 Task: Search one way flight ticket for 3 adults in first from Lexington: Blue Grass Airport to Riverton: Central Wyoming Regional Airport (was Riverton Regional) on 5-4-2023. Choice of flights is Spirit. Number of bags: 1 carry on bag. Price is upto 100000. Outbound departure time preference is 7:15.
Action: Mouse moved to (299, 295)
Screenshot: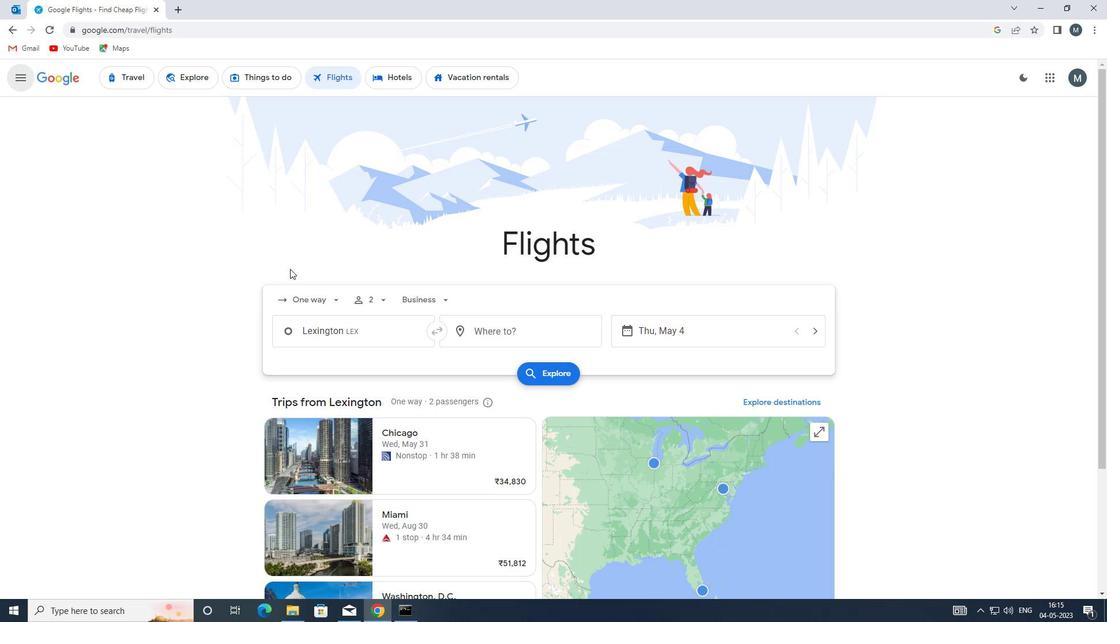 
Action: Mouse pressed left at (299, 295)
Screenshot: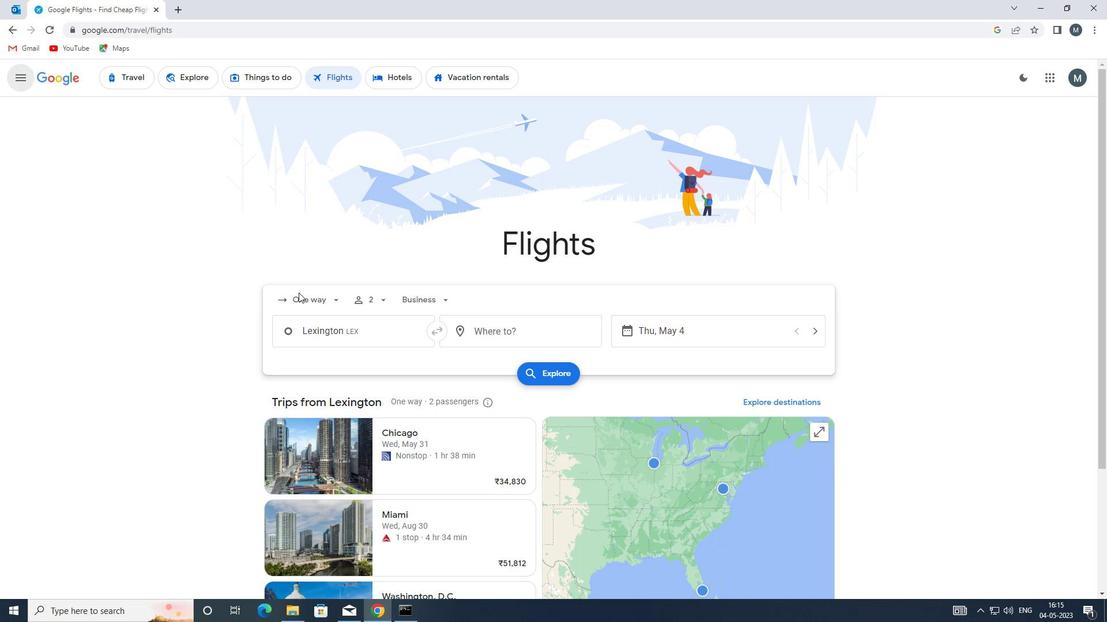 
Action: Mouse moved to (328, 300)
Screenshot: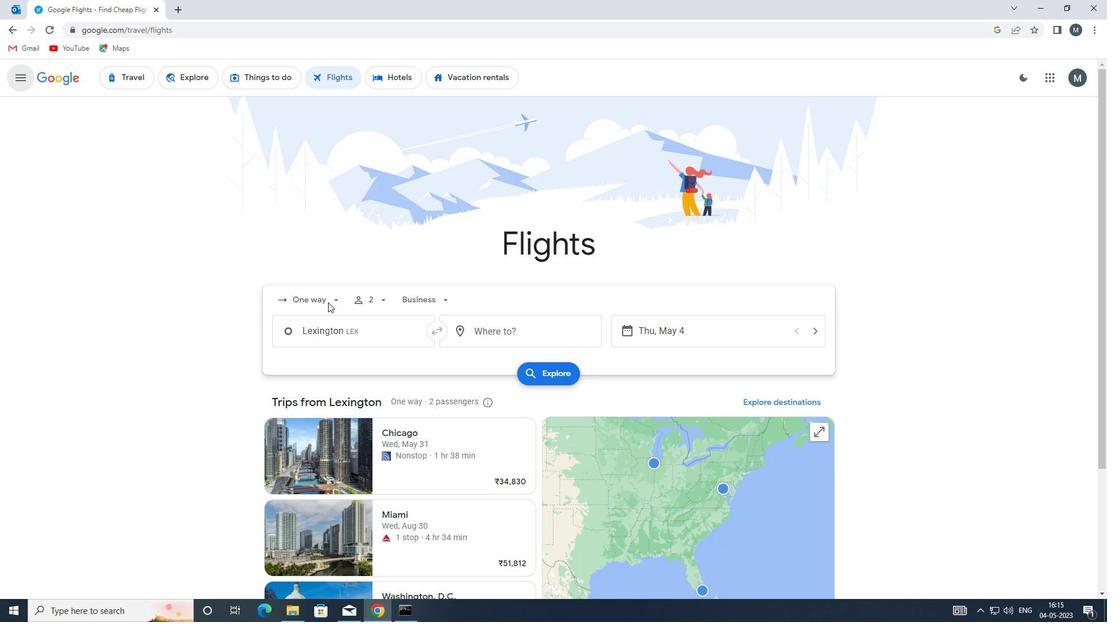 
Action: Mouse pressed left at (328, 300)
Screenshot: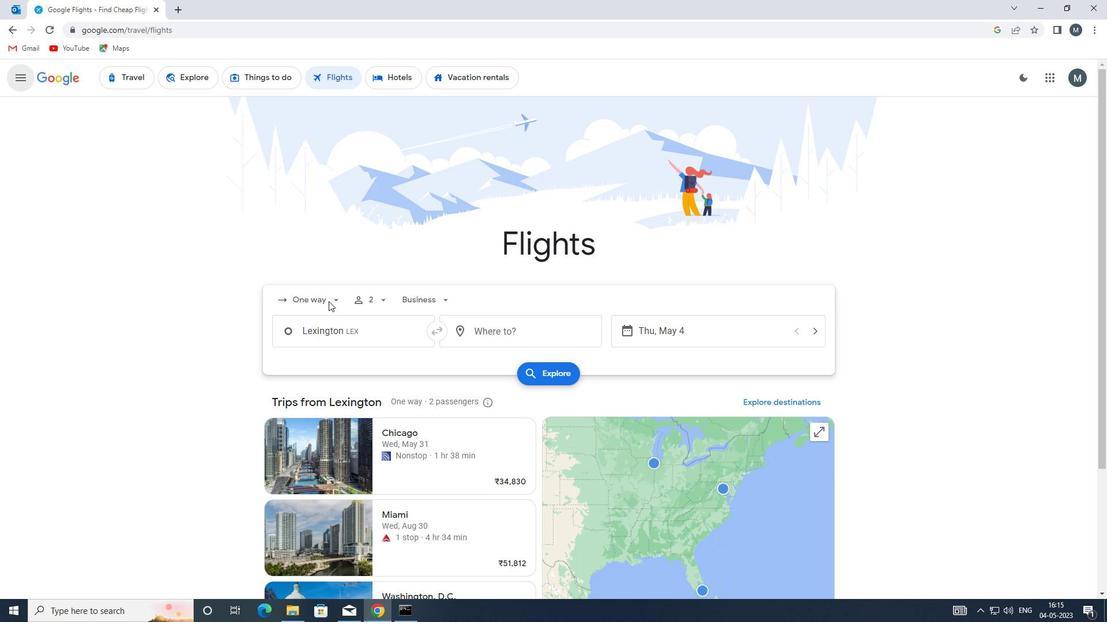 
Action: Mouse pressed left at (328, 300)
Screenshot: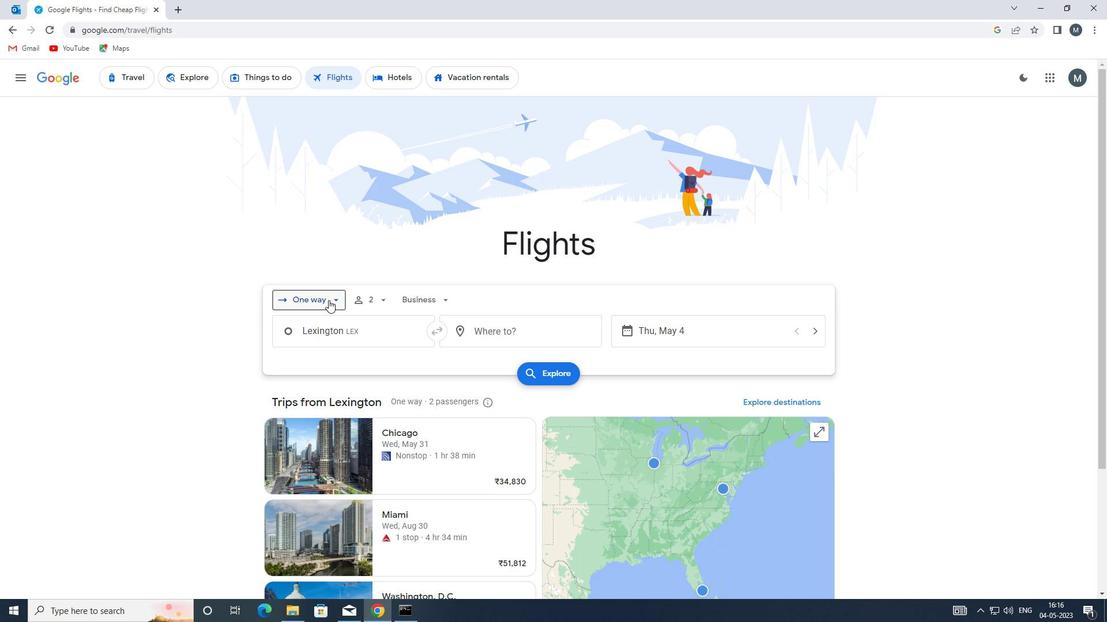 
Action: Mouse moved to (339, 358)
Screenshot: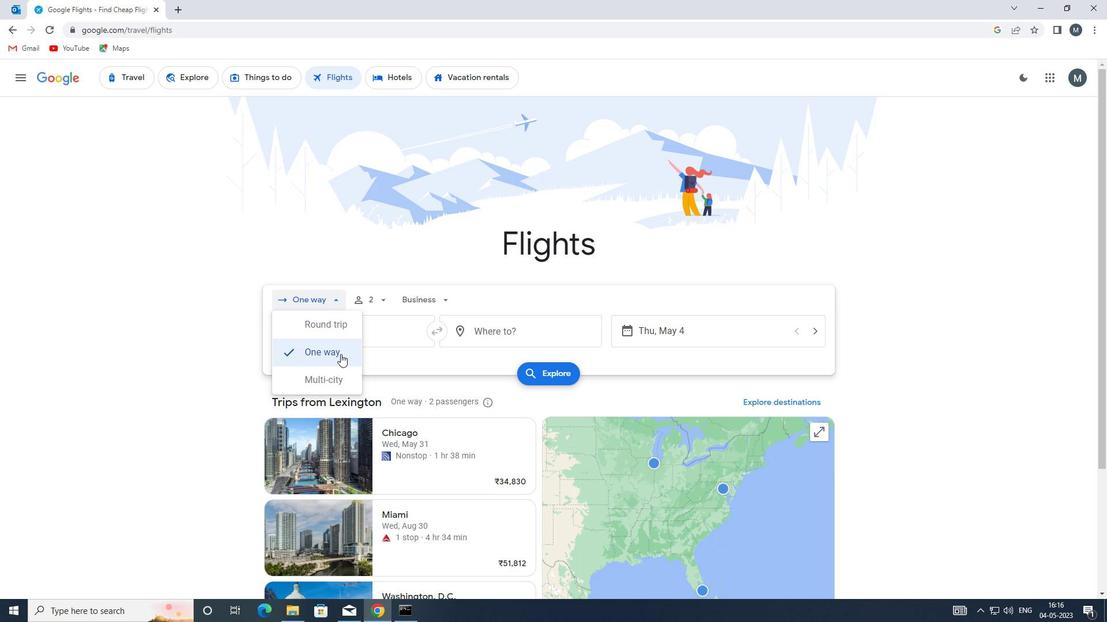 
Action: Mouse pressed left at (339, 358)
Screenshot: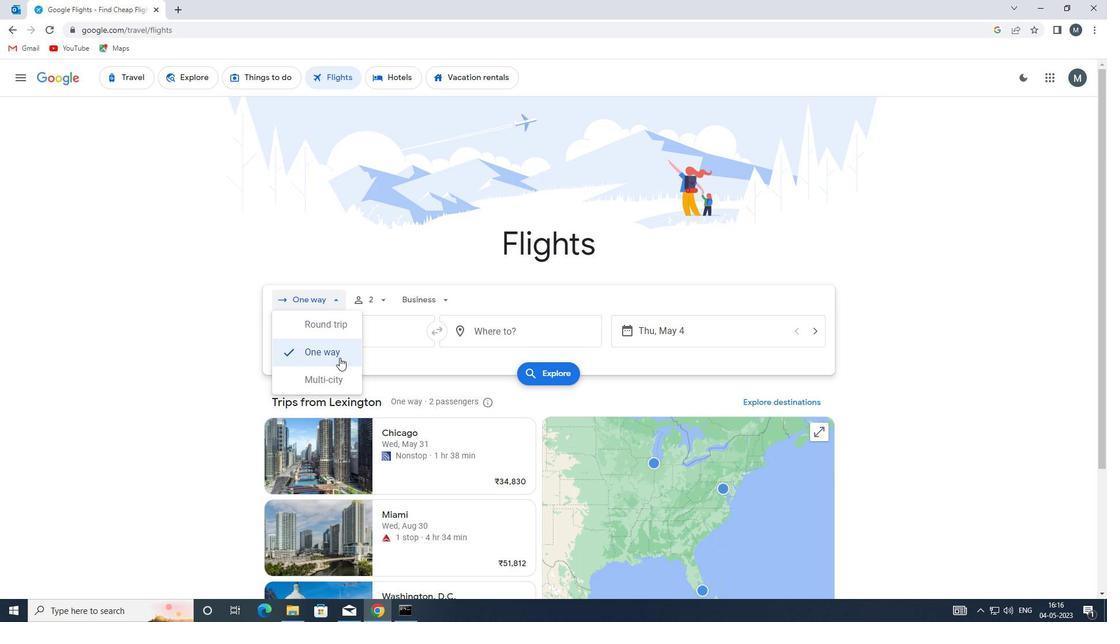 
Action: Mouse moved to (370, 300)
Screenshot: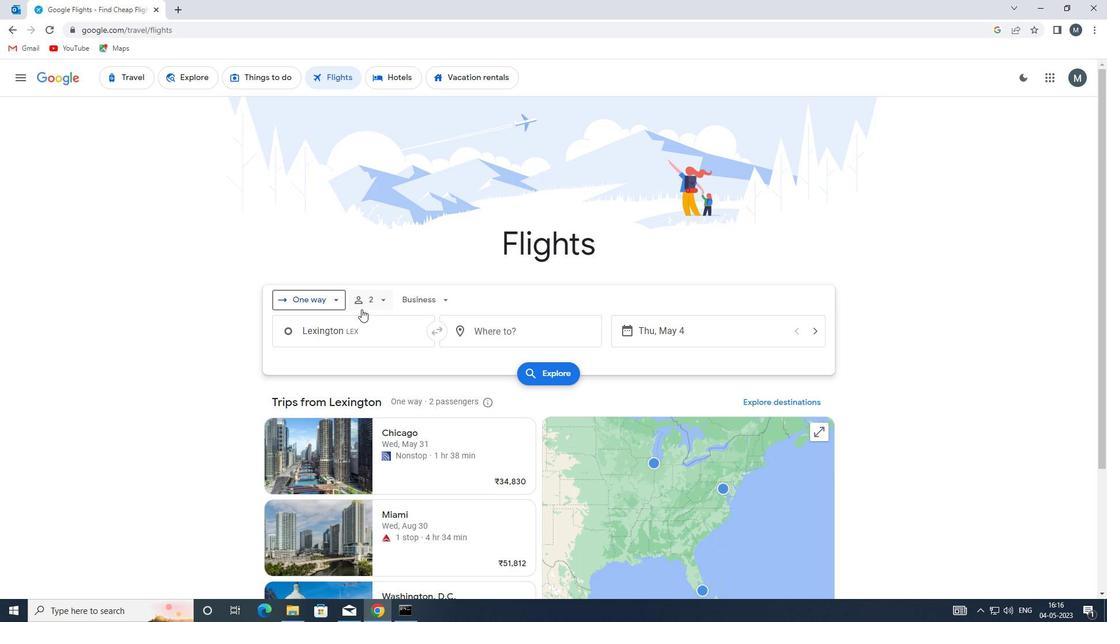 
Action: Mouse pressed left at (370, 300)
Screenshot: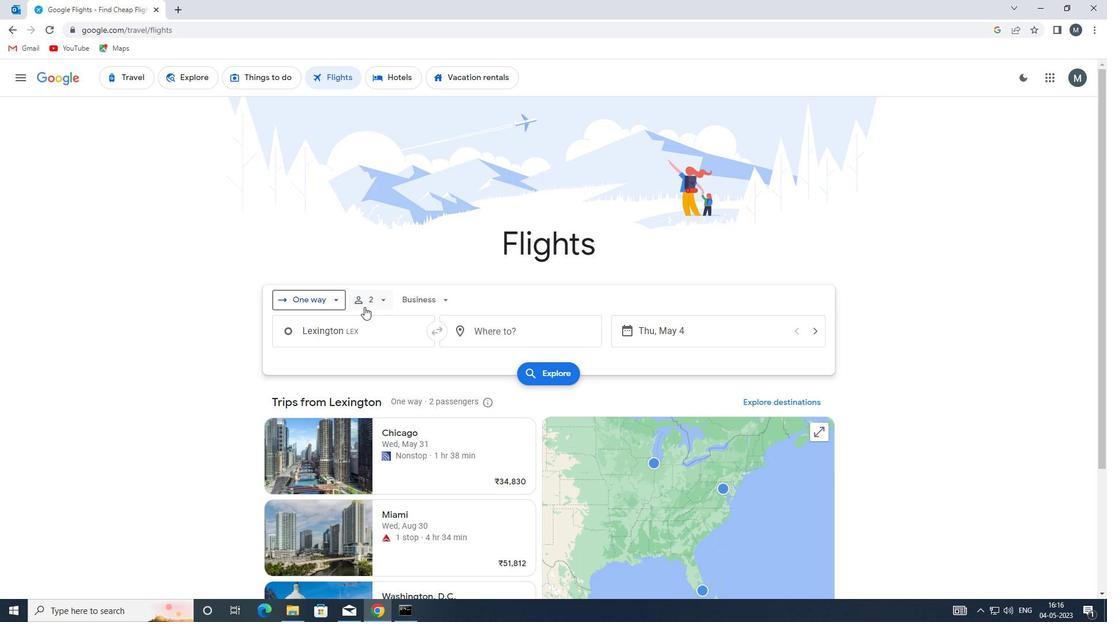 
Action: Mouse moved to (478, 325)
Screenshot: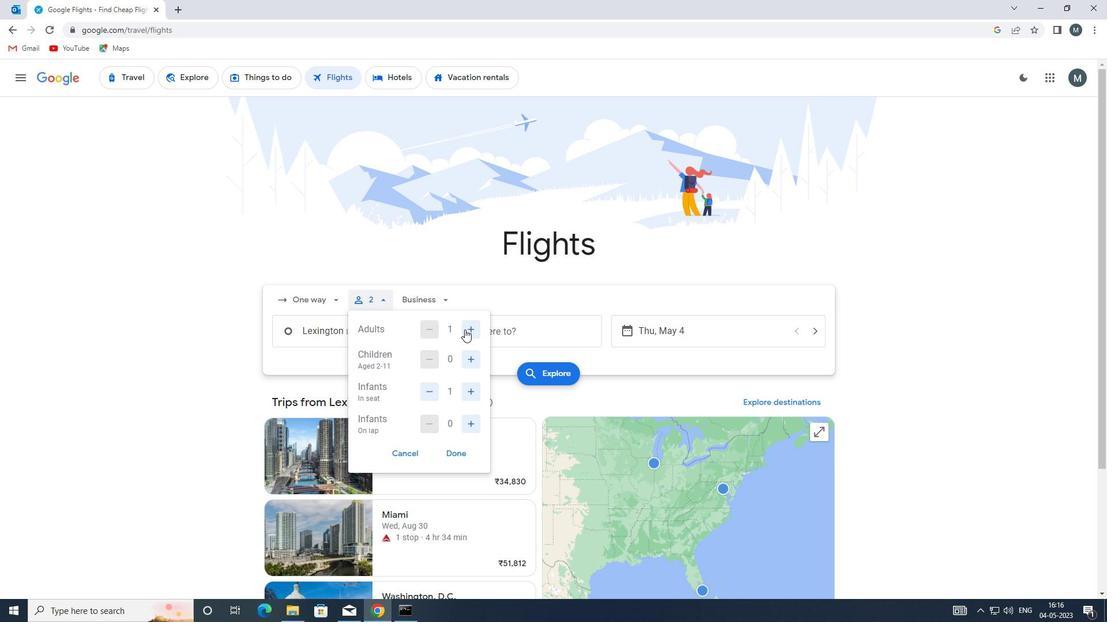 
Action: Mouse pressed left at (478, 325)
Screenshot: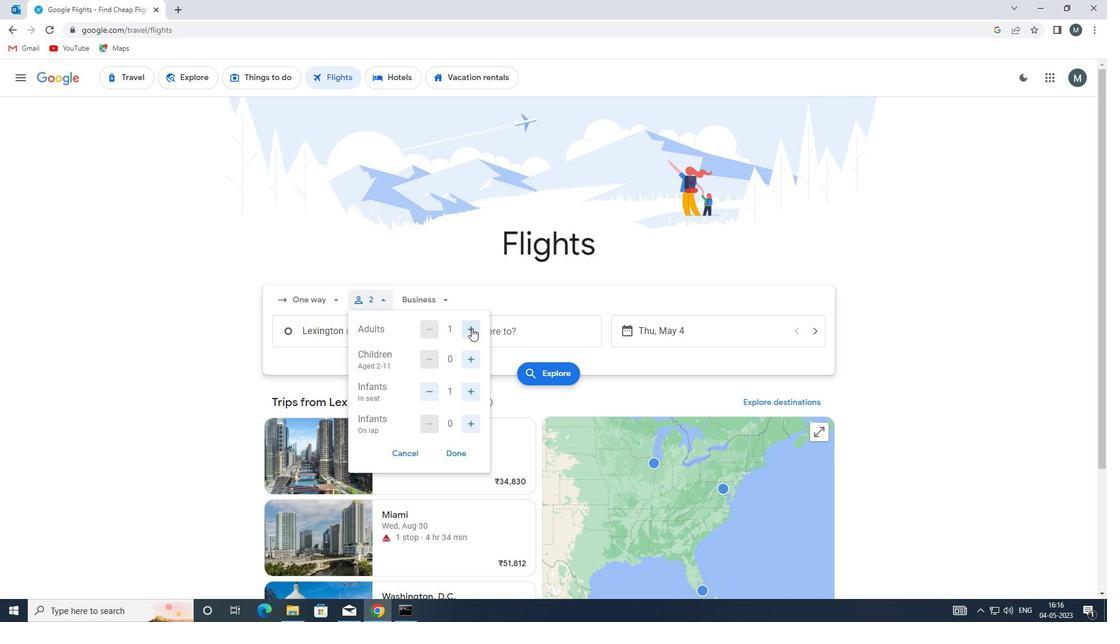 
Action: Mouse moved to (474, 327)
Screenshot: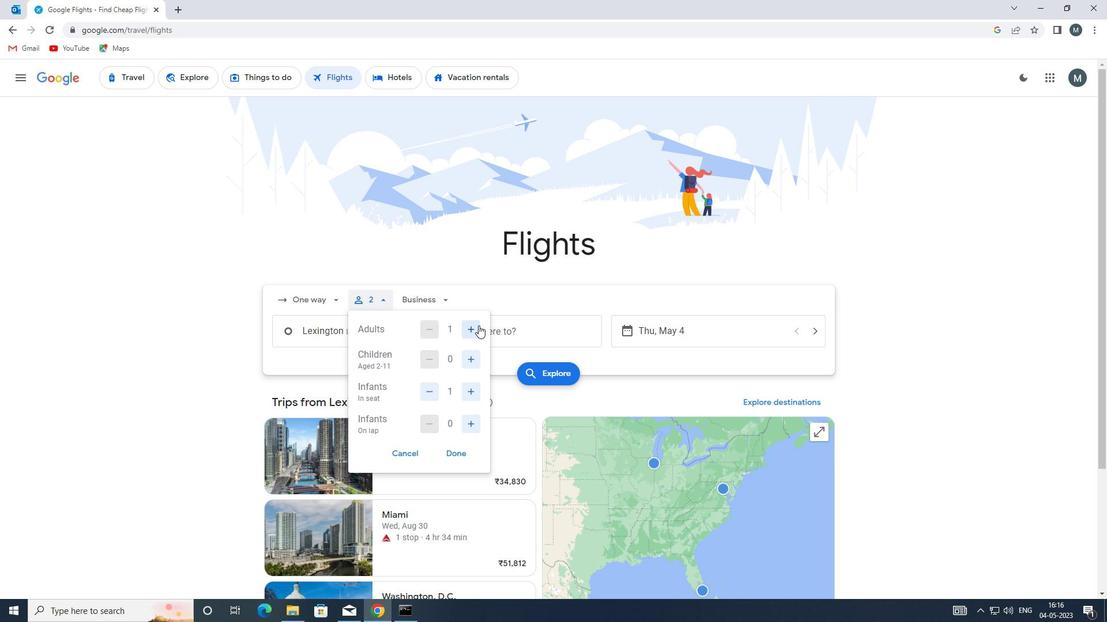 
Action: Mouse pressed left at (474, 327)
Screenshot: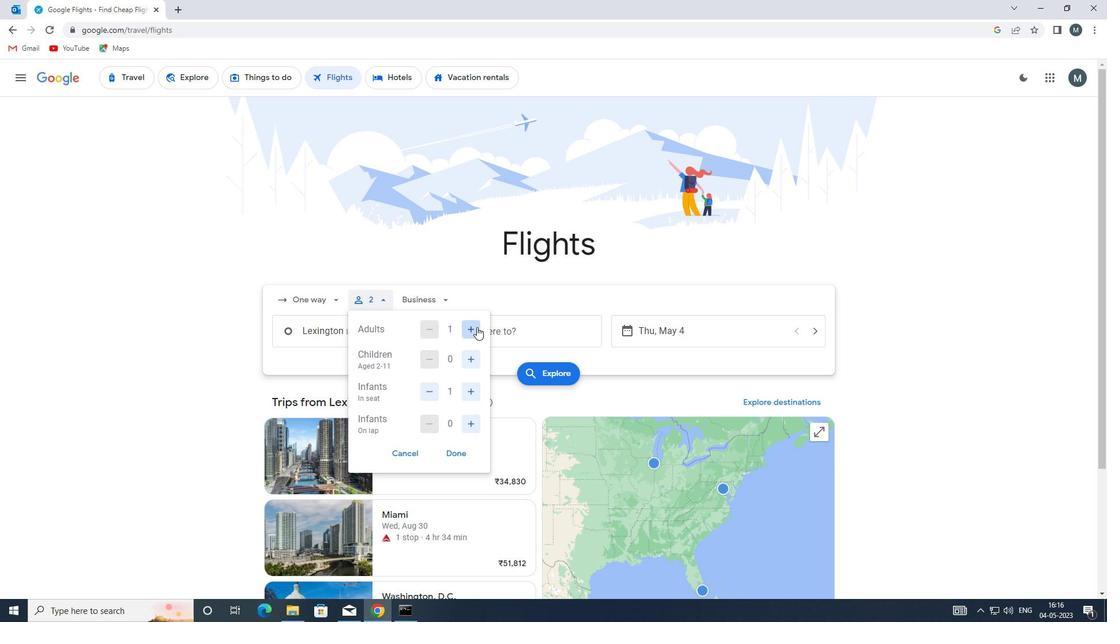 
Action: Mouse moved to (439, 391)
Screenshot: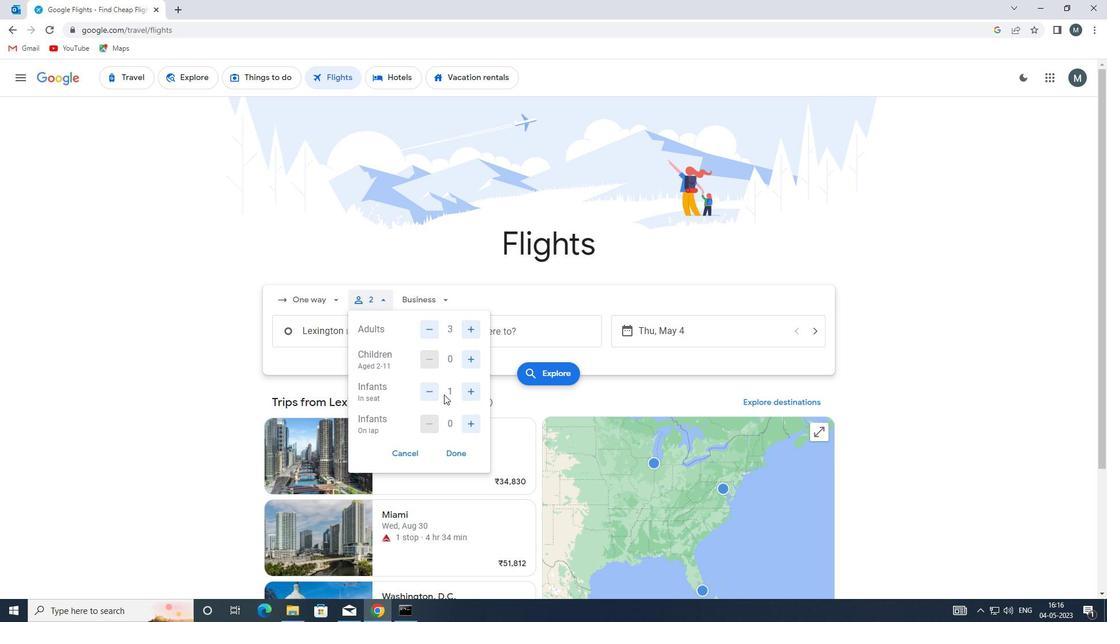 
Action: Mouse pressed left at (439, 391)
Screenshot: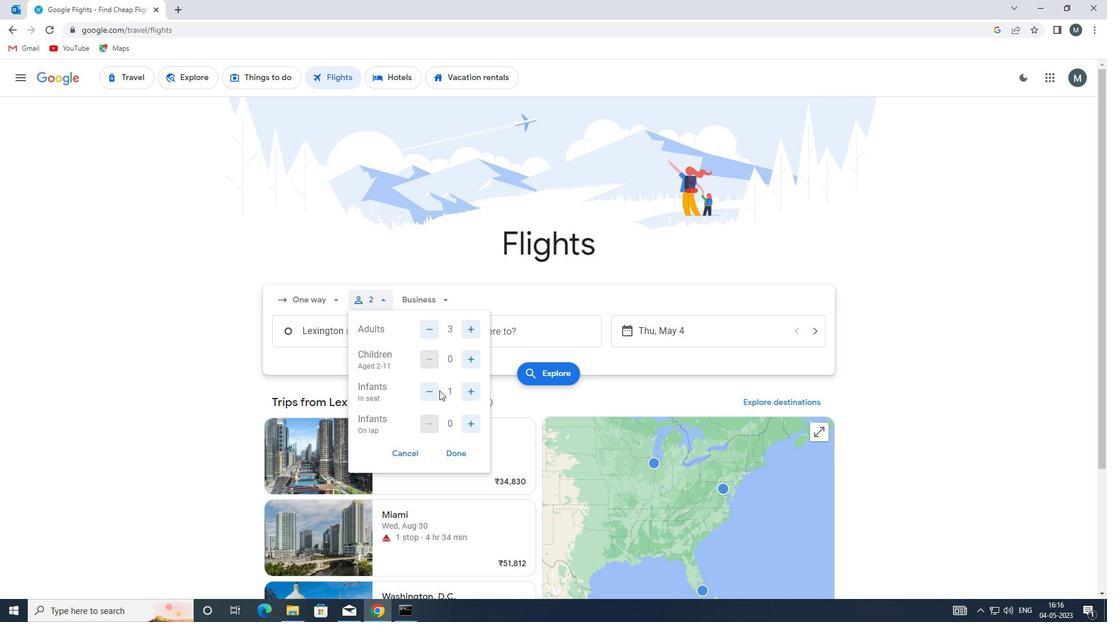
Action: Mouse moved to (431, 392)
Screenshot: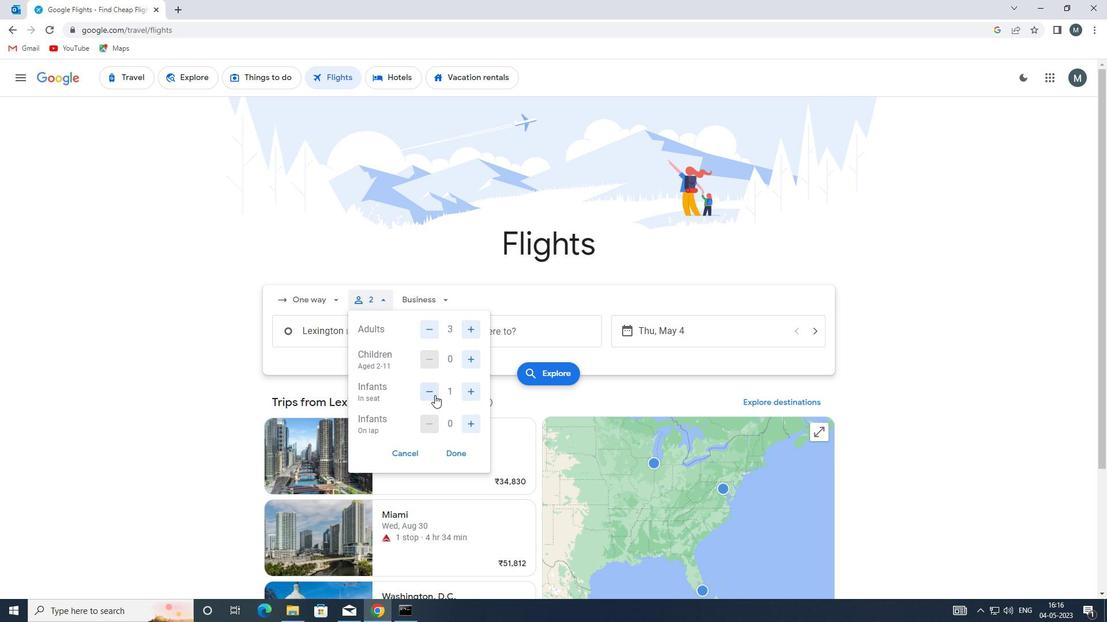 
Action: Mouse pressed left at (431, 392)
Screenshot: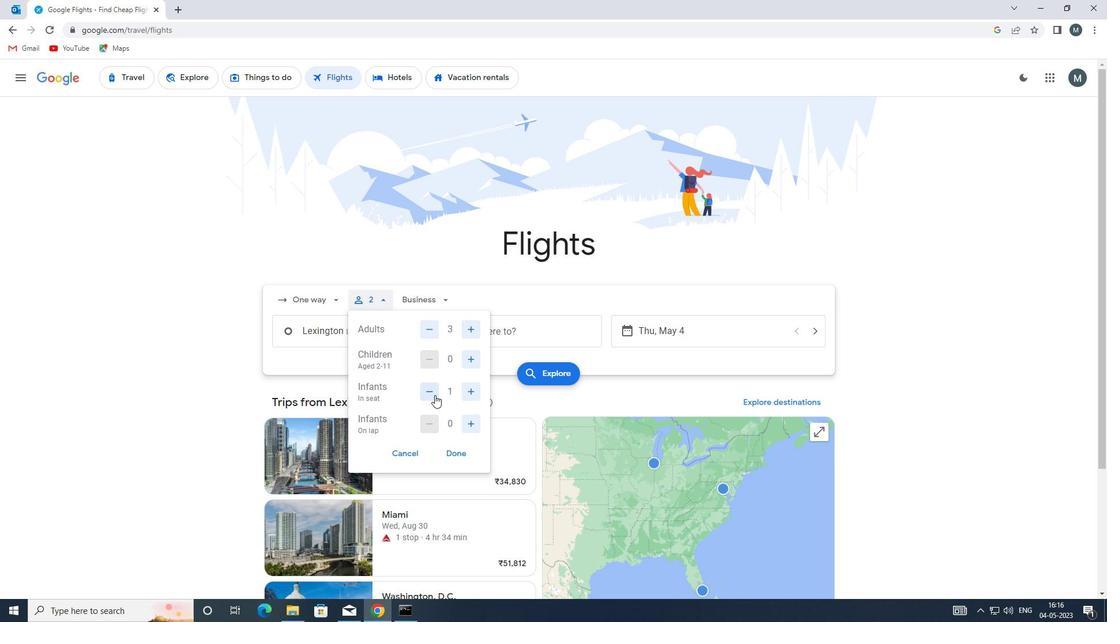 
Action: Mouse moved to (457, 457)
Screenshot: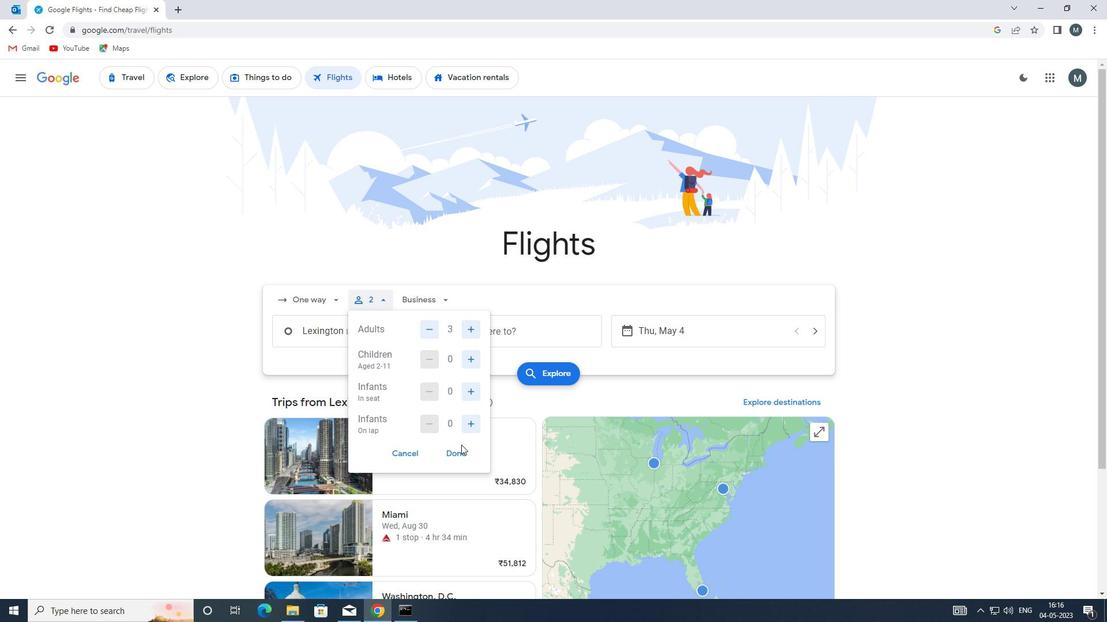 
Action: Mouse pressed left at (457, 457)
Screenshot: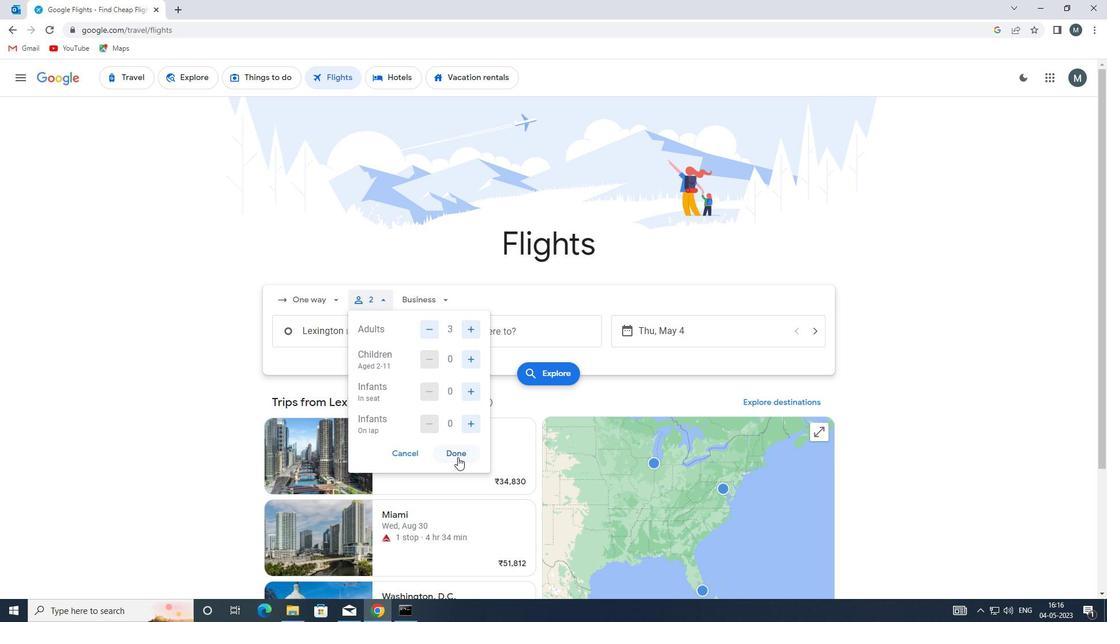
Action: Mouse moved to (437, 301)
Screenshot: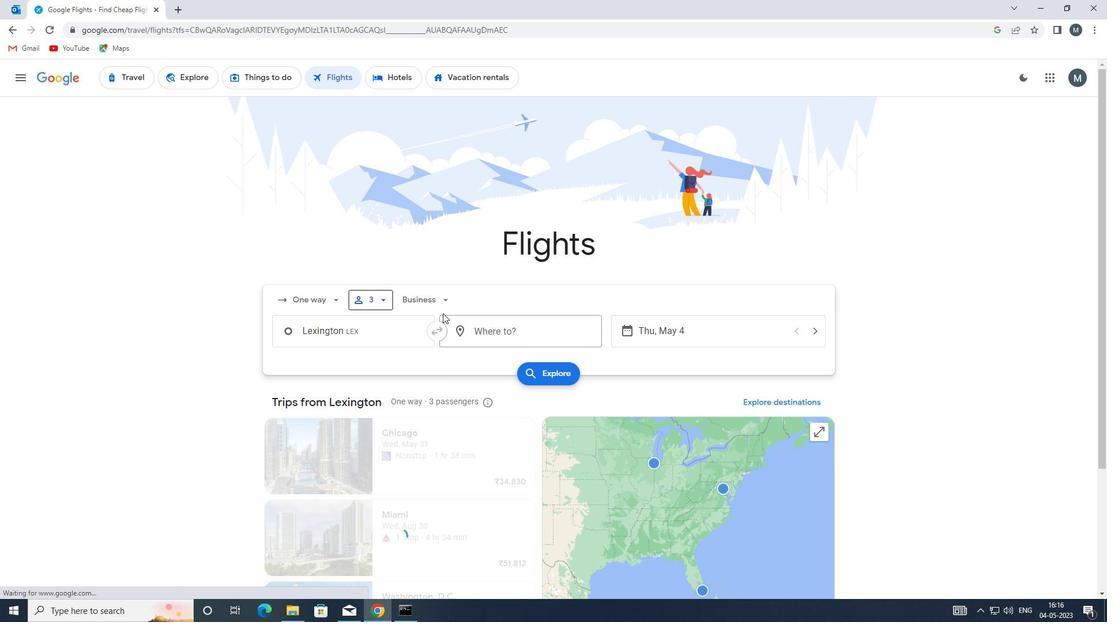 
Action: Mouse pressed left at (437, 301)
Screenshot: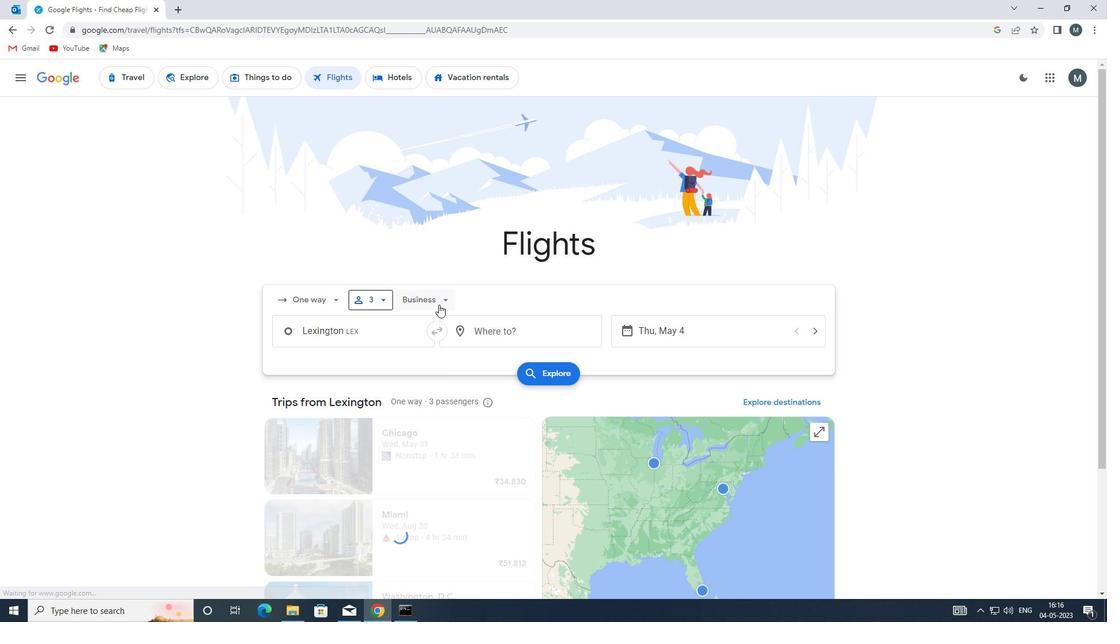 
Action: Mouse moved to (438, 406)
Screenshot: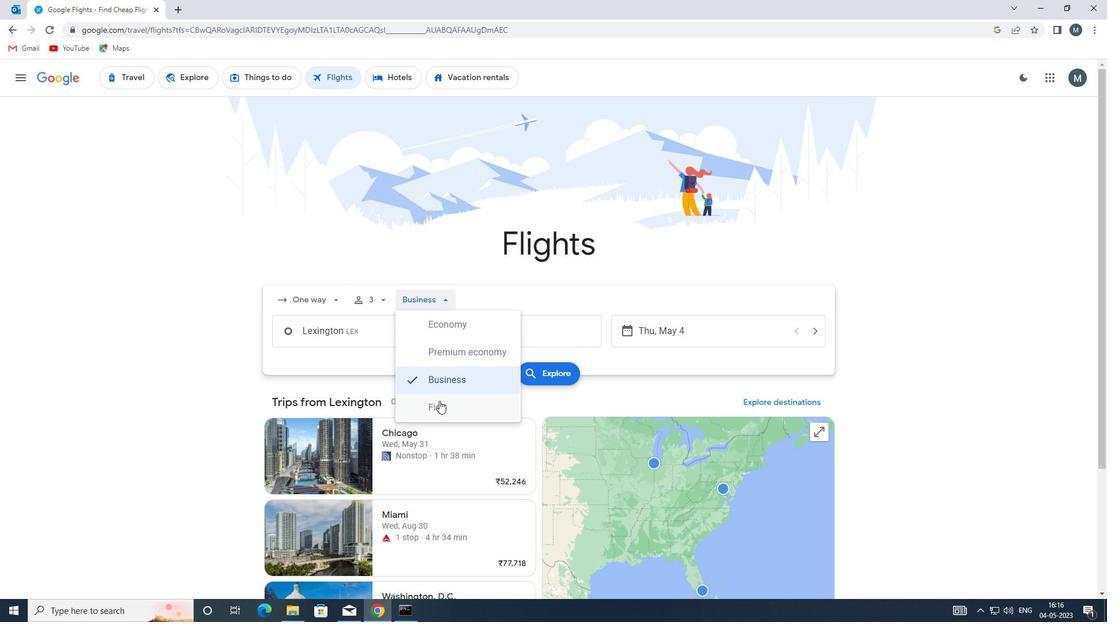 
Action: Mouse pressed left at (438, 406)
Screenshot: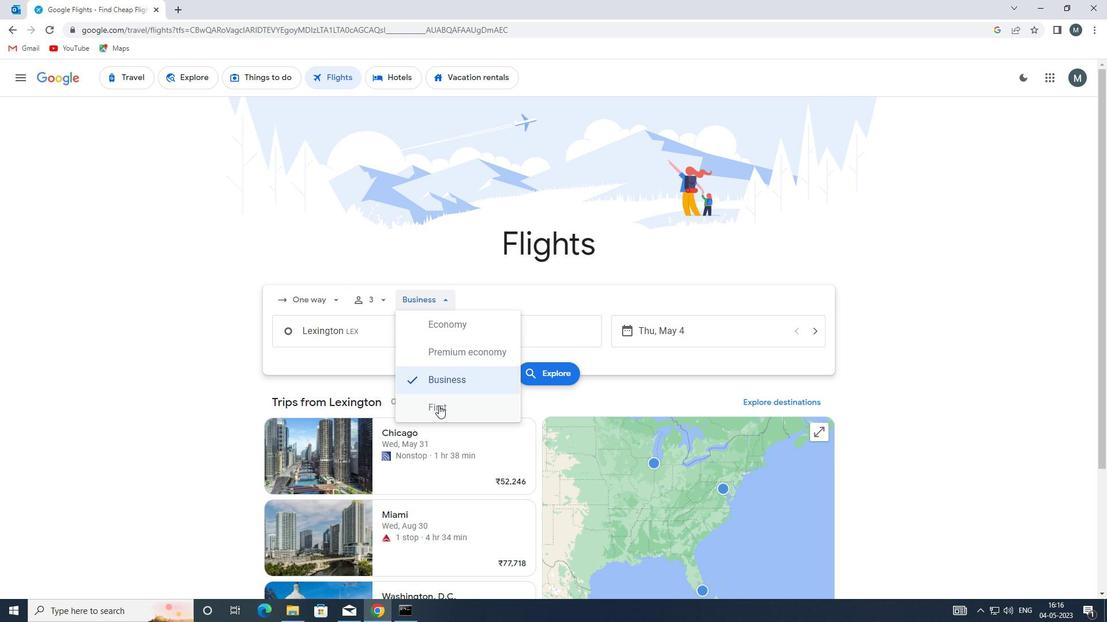
Action: Mouse moved to (352, 333)
Screenshot: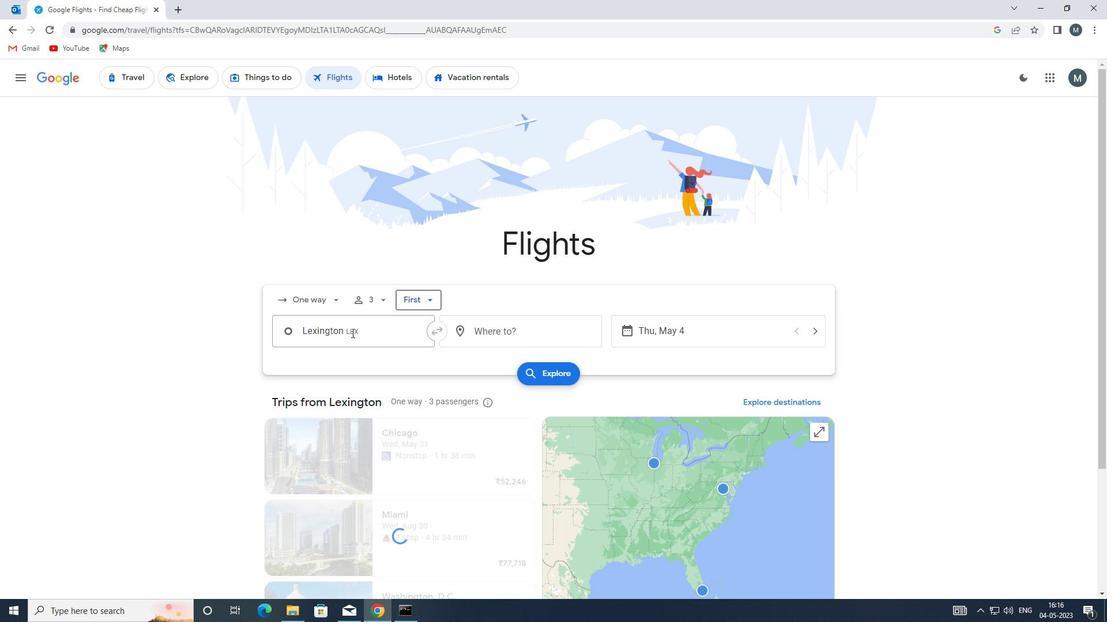 
Action: Mouse pressed left at (352, 333)
Screenshot: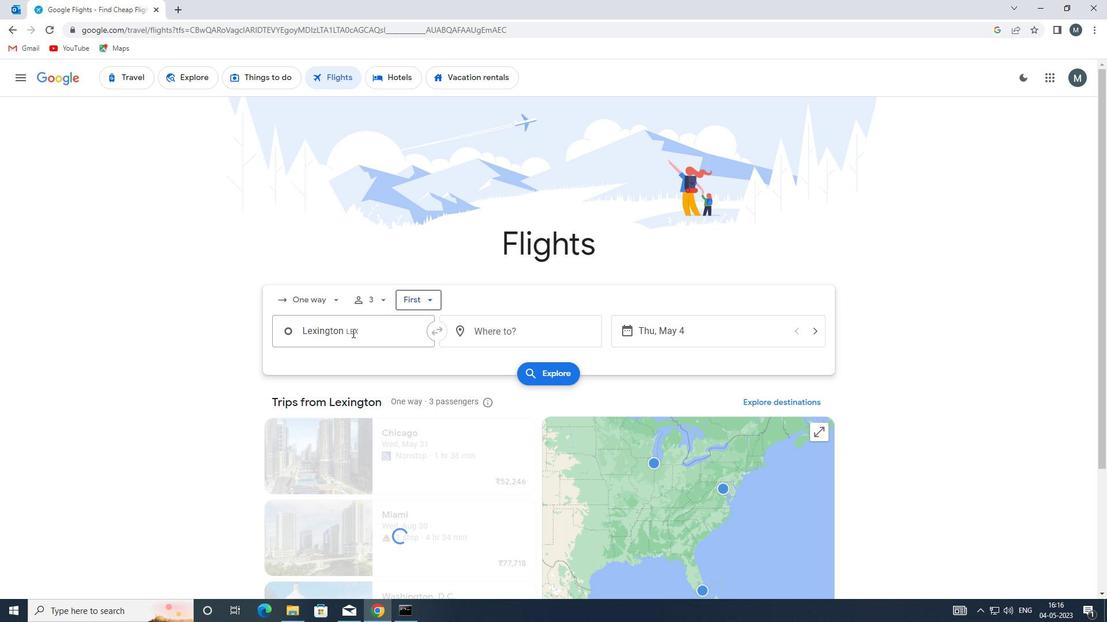 
Action: Mouse moved to (353, 333)
Screenshot: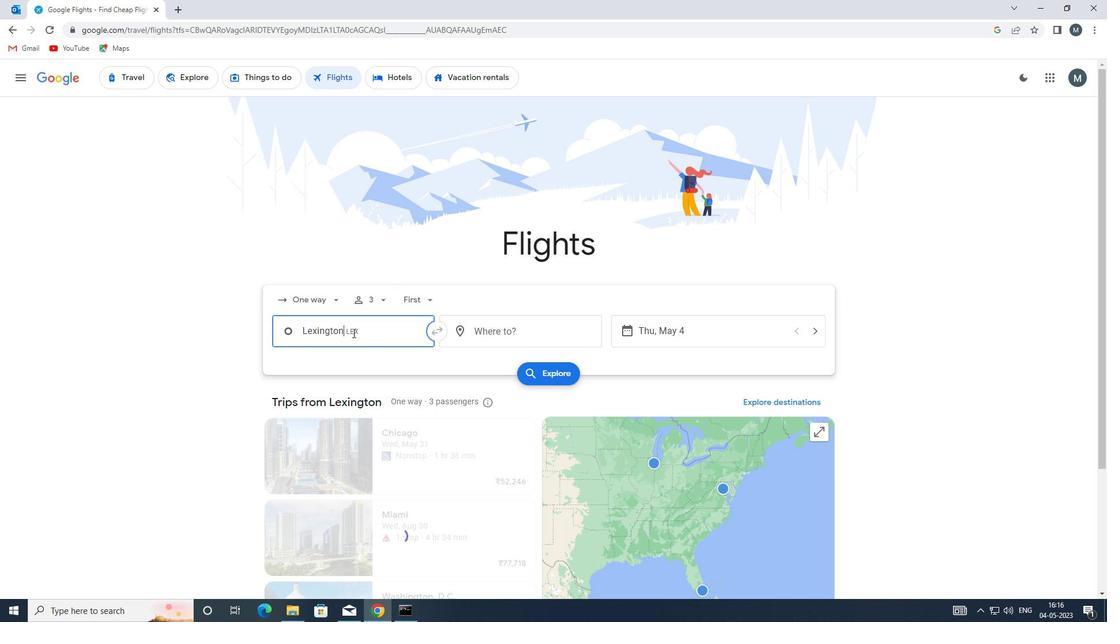 
Action: Key pressed lex
Screenshot: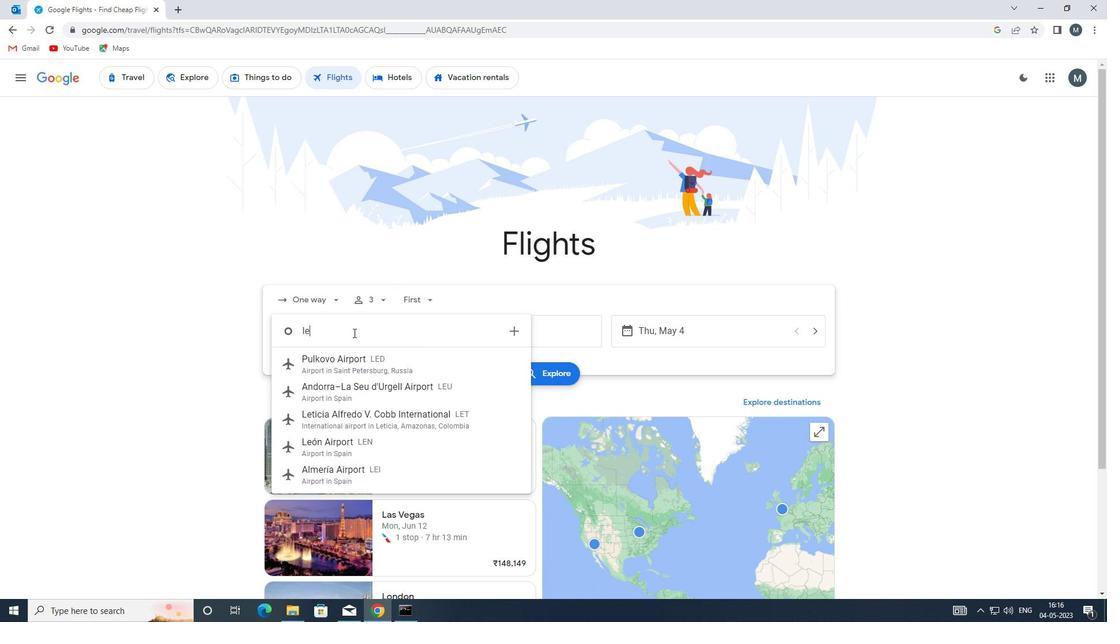 
Action: Mouse moved to (348, 358)
Screenshot: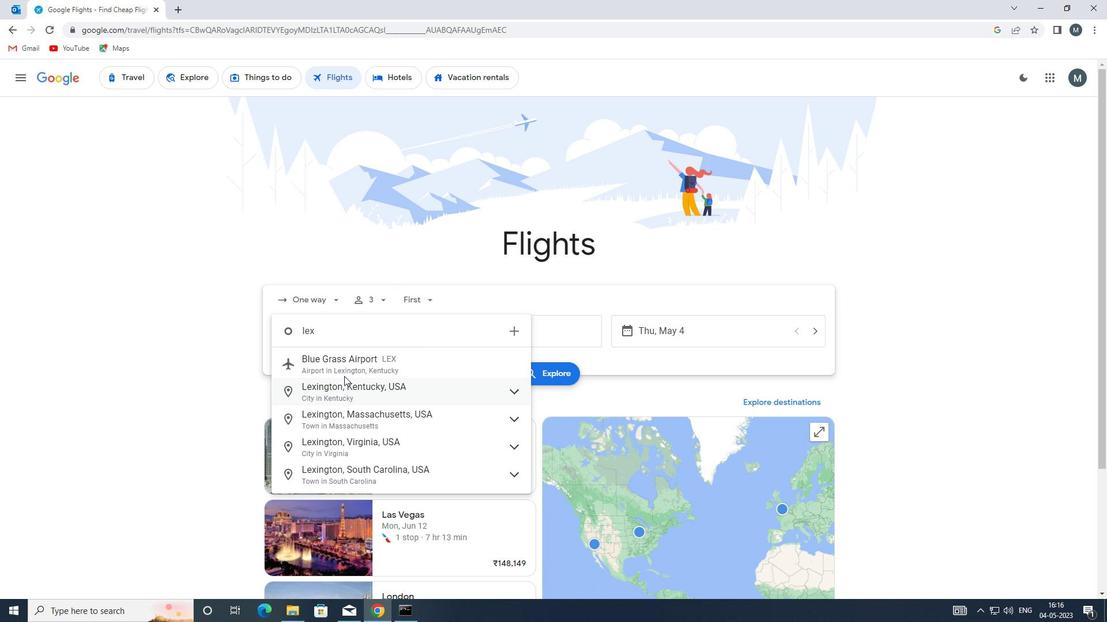 
Action: Mouse pressed left at (348, 358)
Screenshot: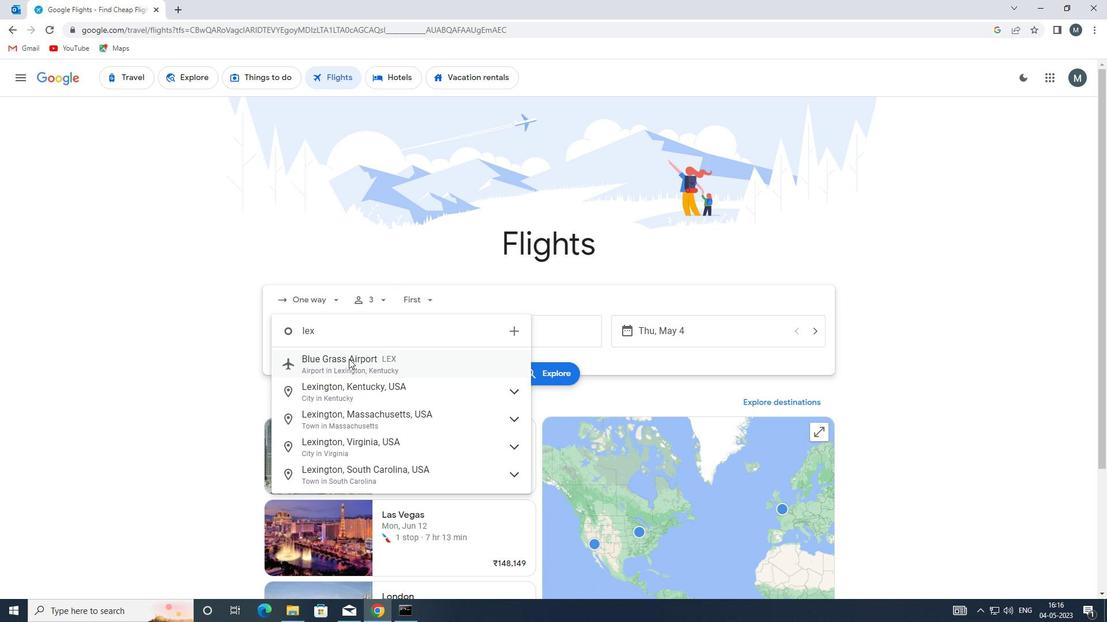 
Action: Mouse moved to (482, 337)
Screenshot: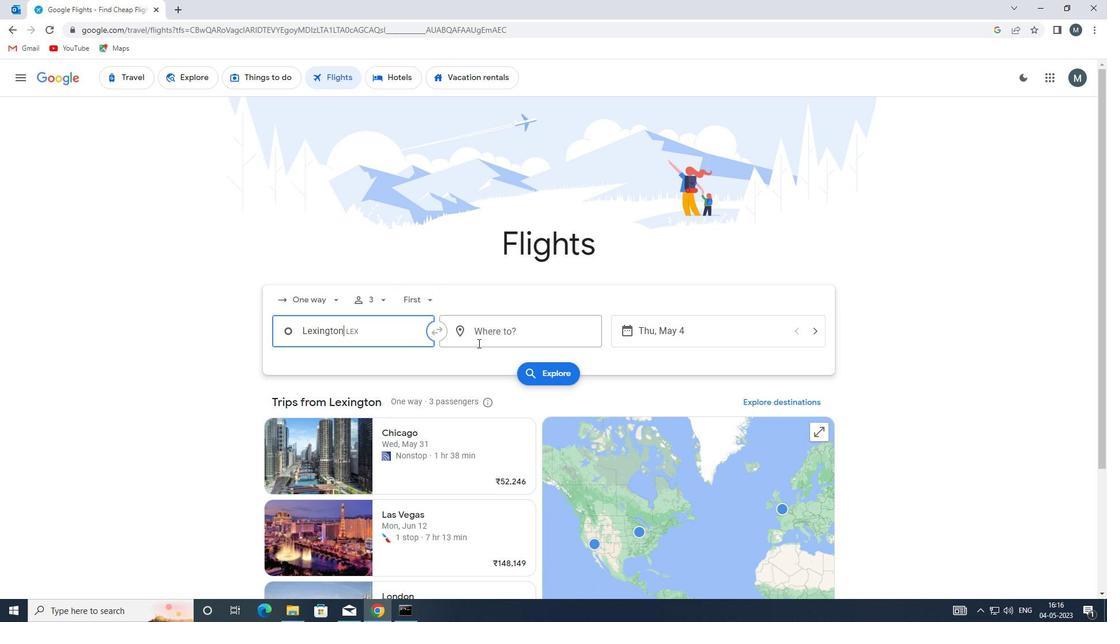 
Action: Mouse pressed left at (482, 337)
Screenshot: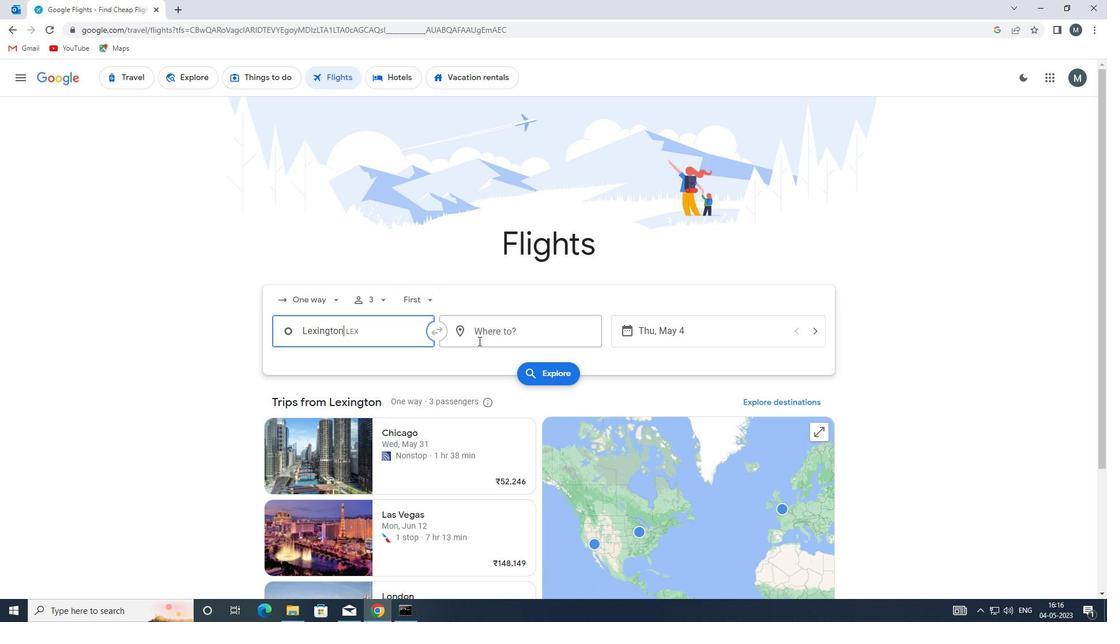 
Action: Key pressed riw
Screenshot: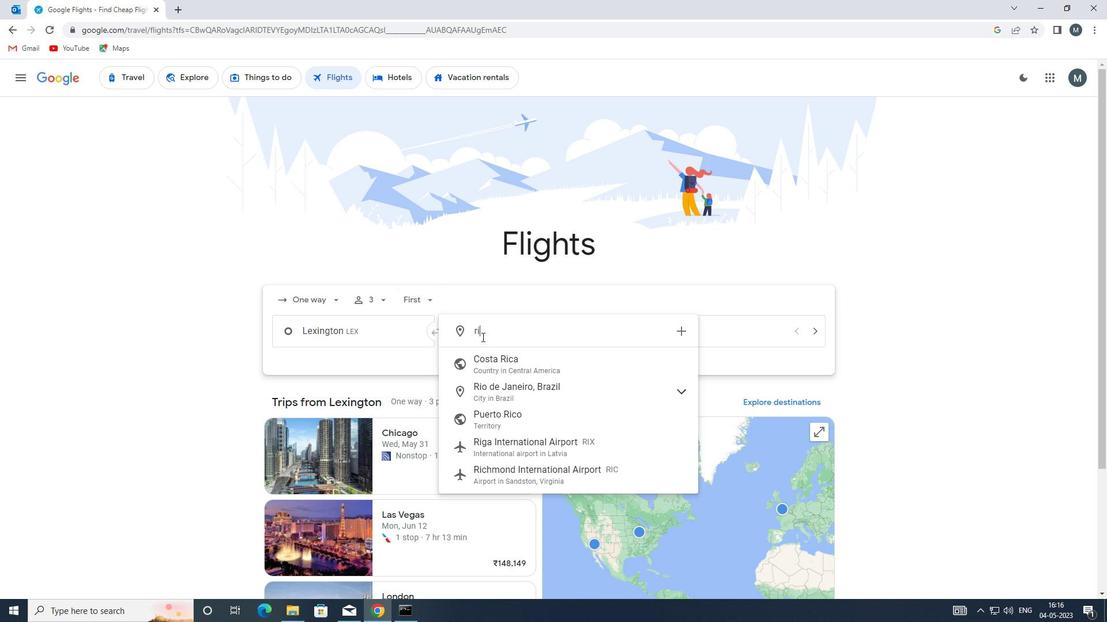 
Action: Mouse moved to (515, 365)
Screenshot: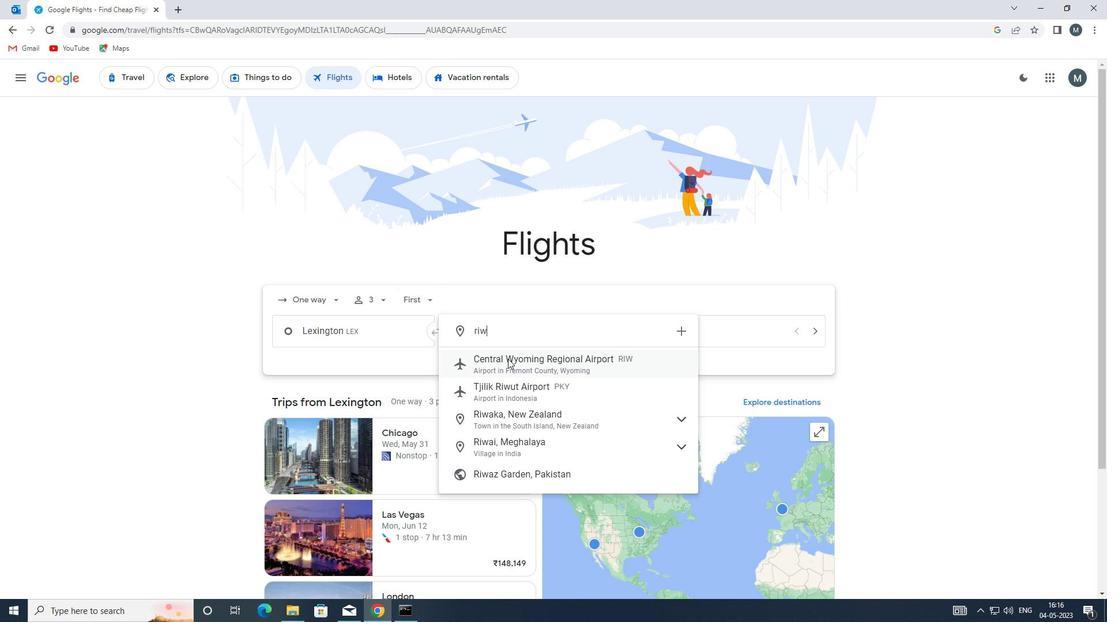 
Action: Mouse pressed left at (515, 365)
Screenshot: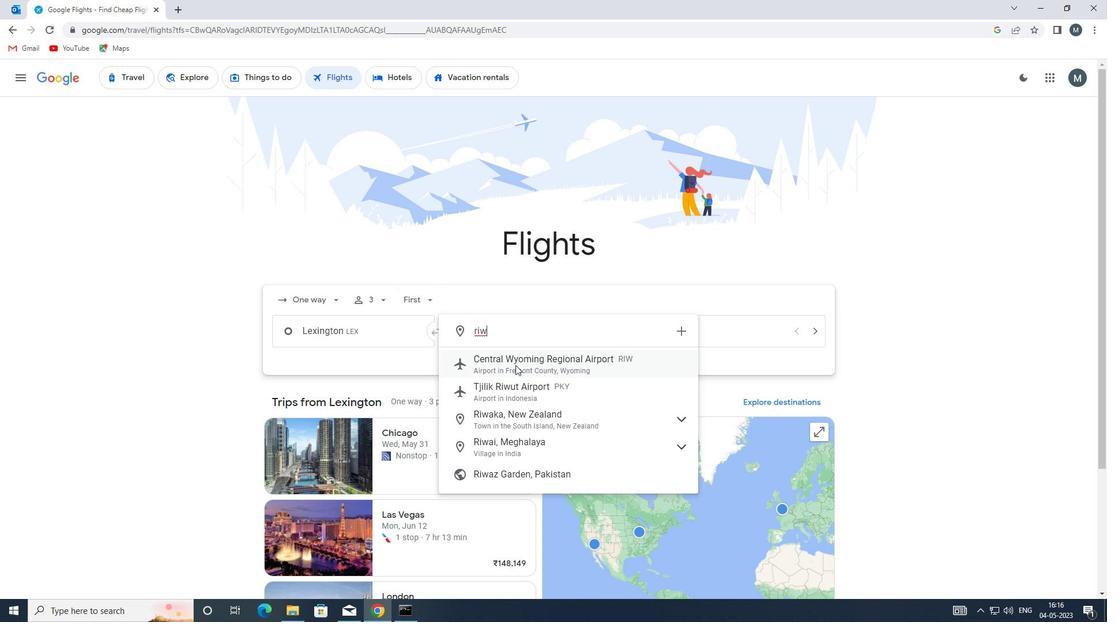 
Action: Mouse moved to (630, 333)
Screenshot: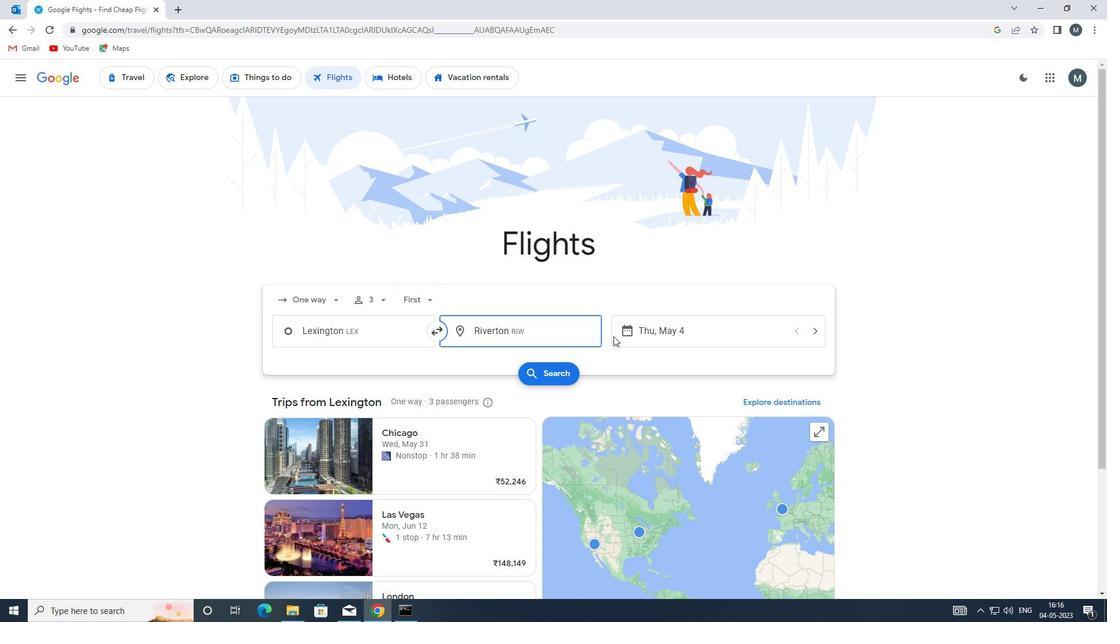 
Action: Mouse pressed left at (630, 333)
Screenshot: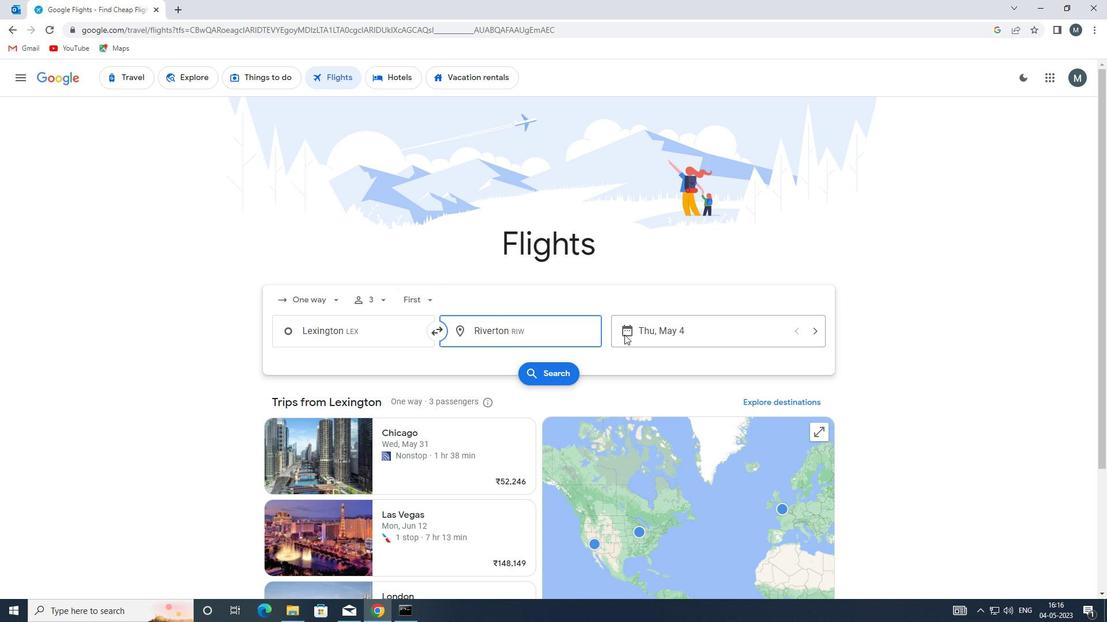 
Action: Mouse moved to (525, 392)
Screenshot: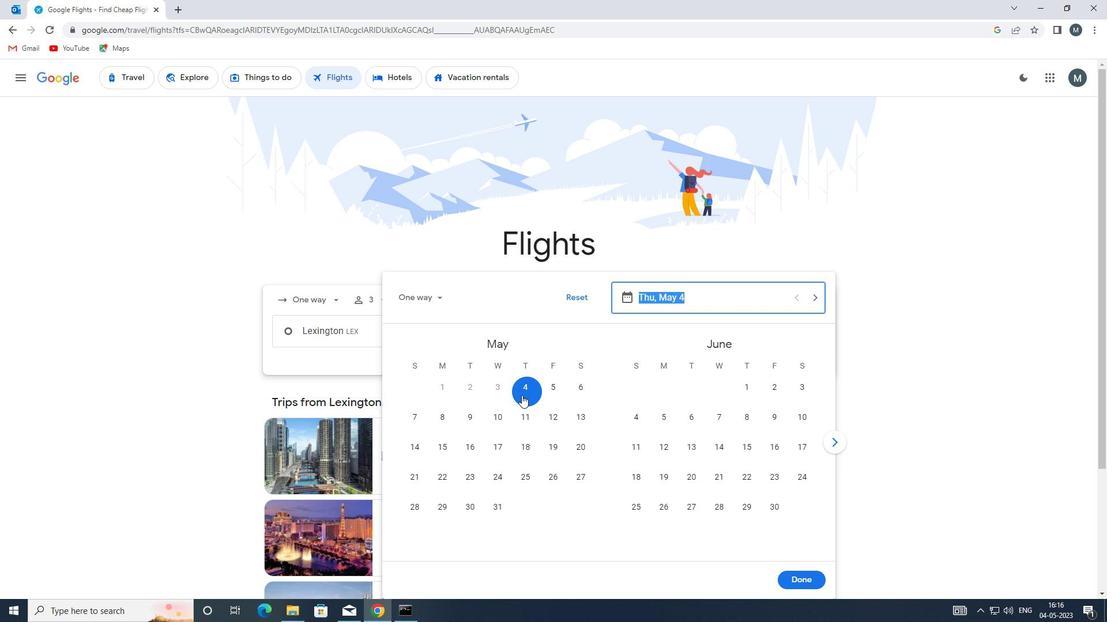 
Action: Mouse pressed left at (525, 392)
Screenshot: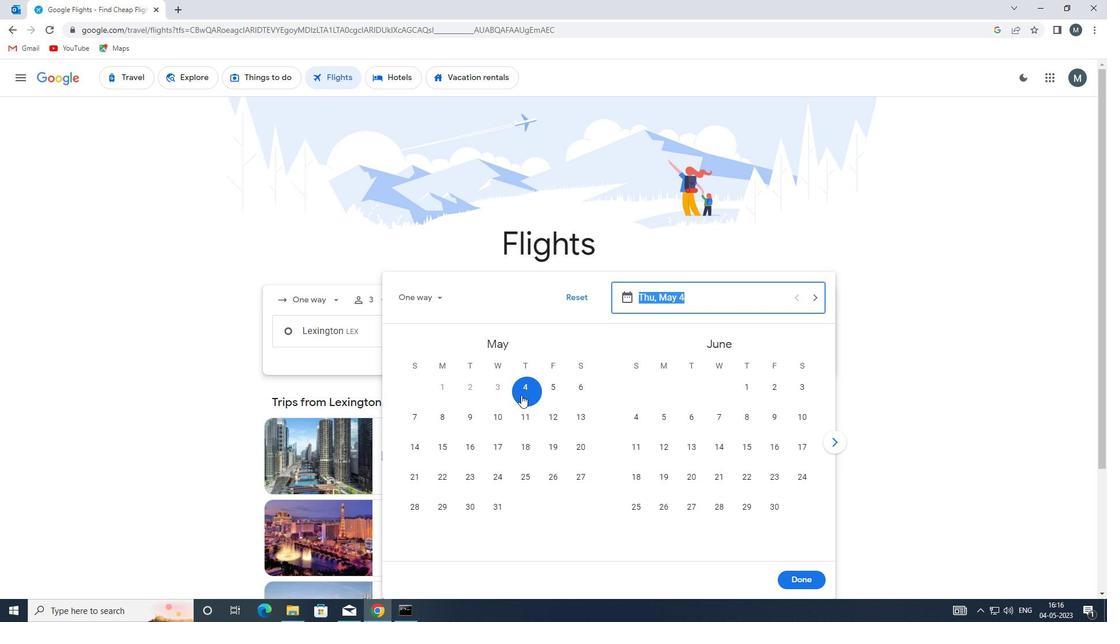 
Action: Mouse moved to (799, 580)
Screenshot: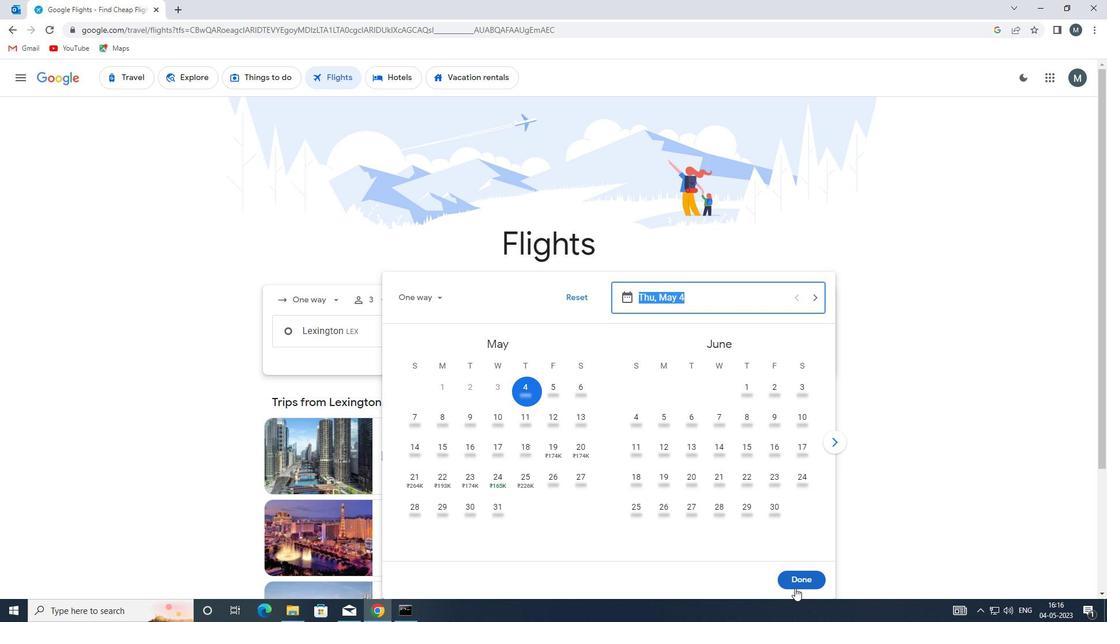 
Action: Mouse pressed left at (799, 580)
Screenshot: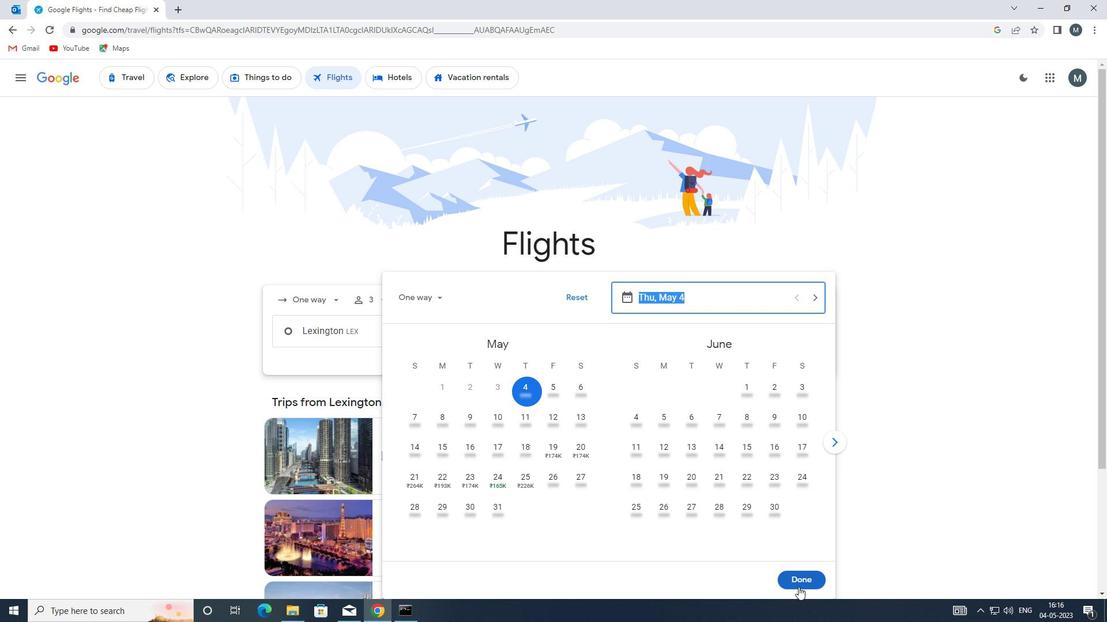 
Action: Mouse moved to (550, 376)
Screenshot: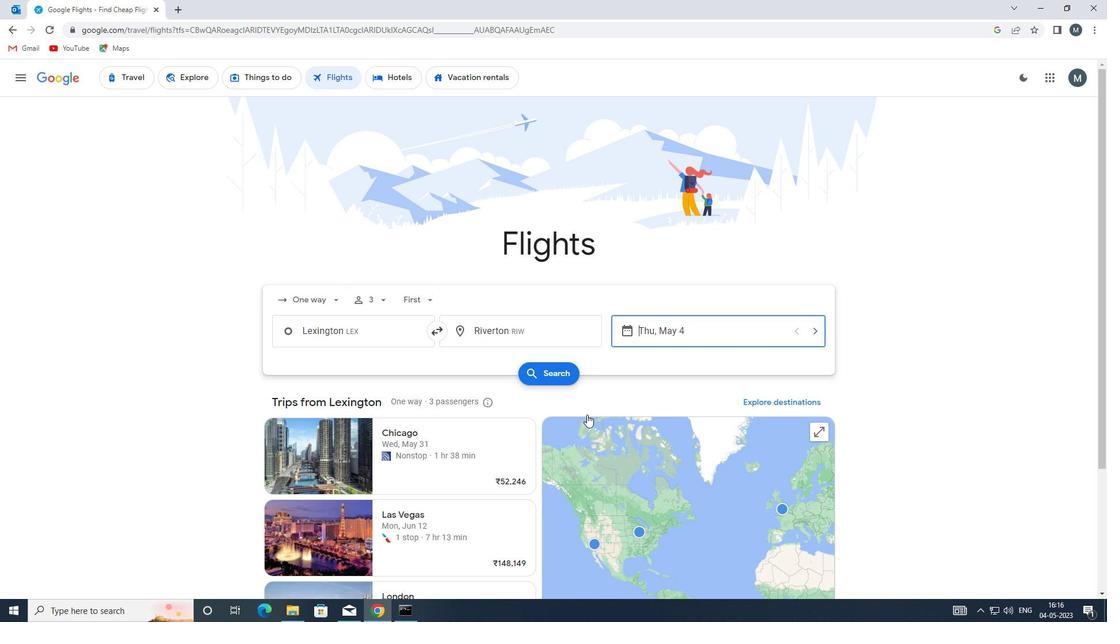 
Action: Mouse pressed left at (550, 376)
Screenshot: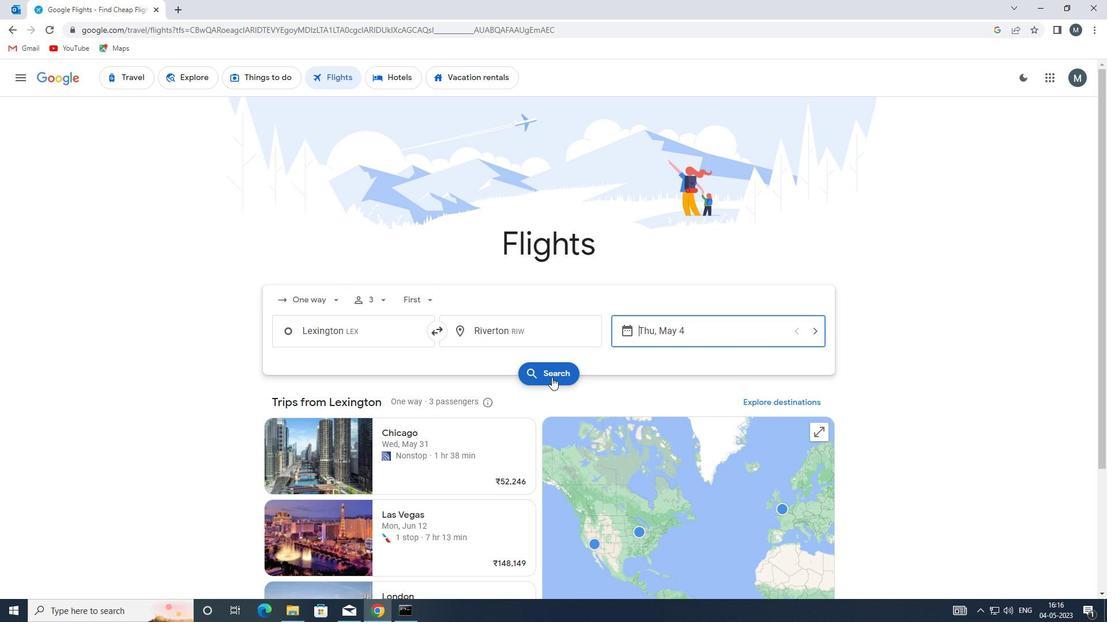 
Action: Mouse moved to (285, 187)
Screenshot: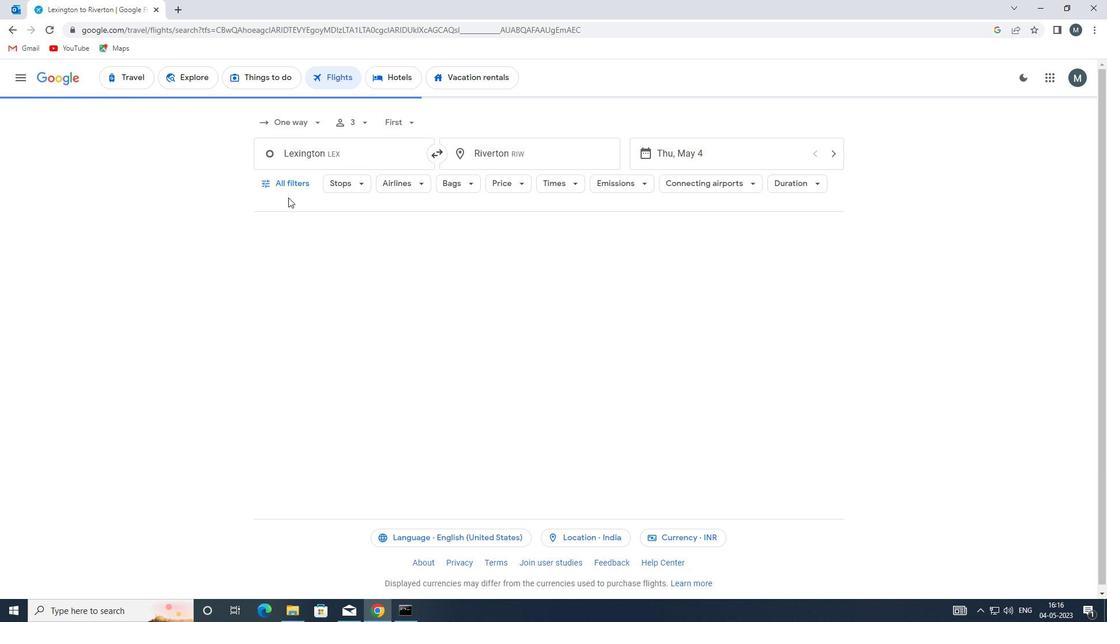 
Action: Mouse pressed left at (285, 187)
Screenshot: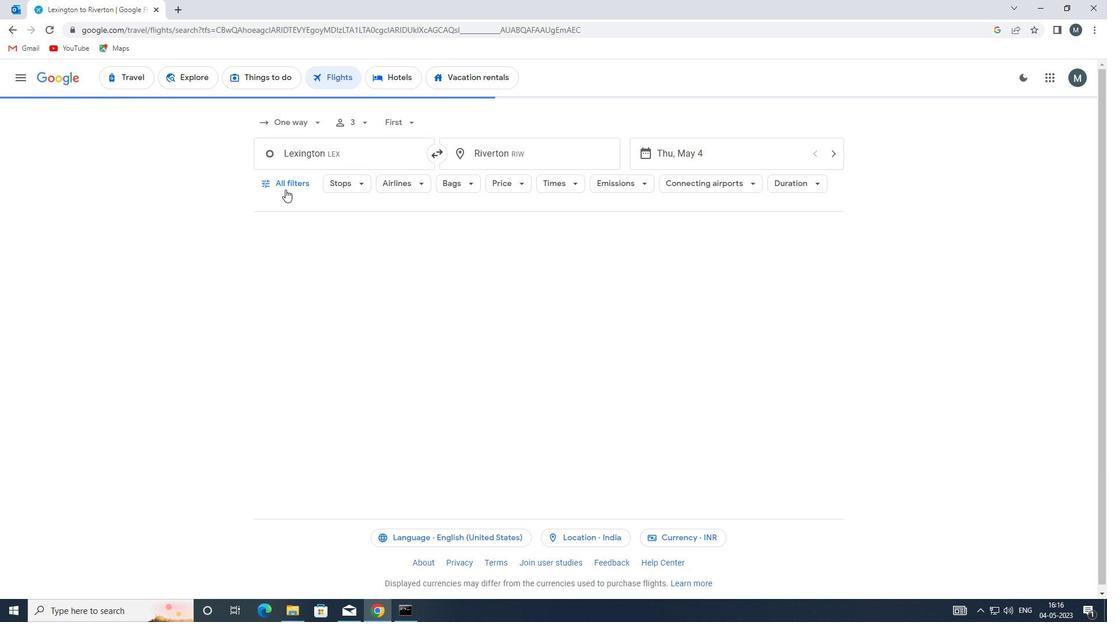 
Action: Mouse moved to (333, 328)
Screenshot: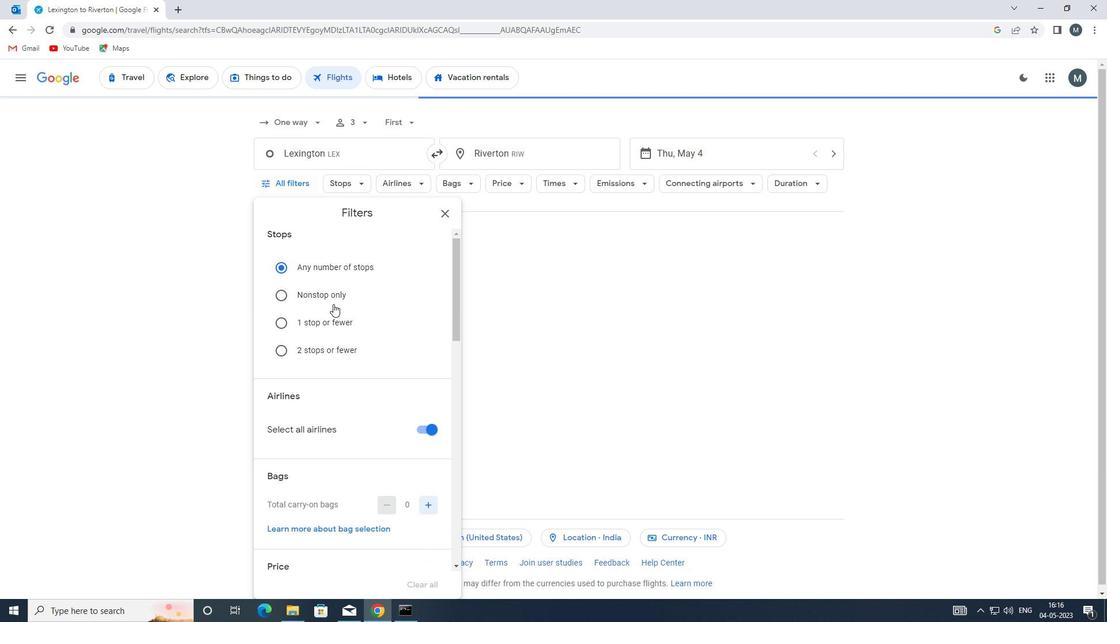 
Action: Mouse scrolled (333, 327) with delta (0, 0)
Screenshot: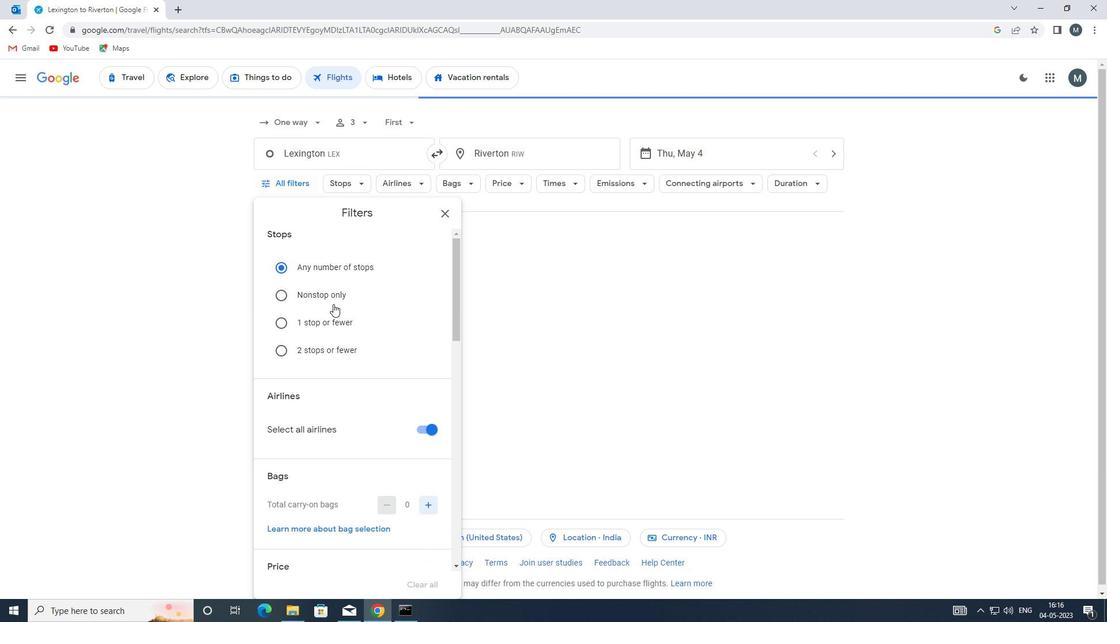 
Action: Mouse moved to (335, 339)
Screenshot: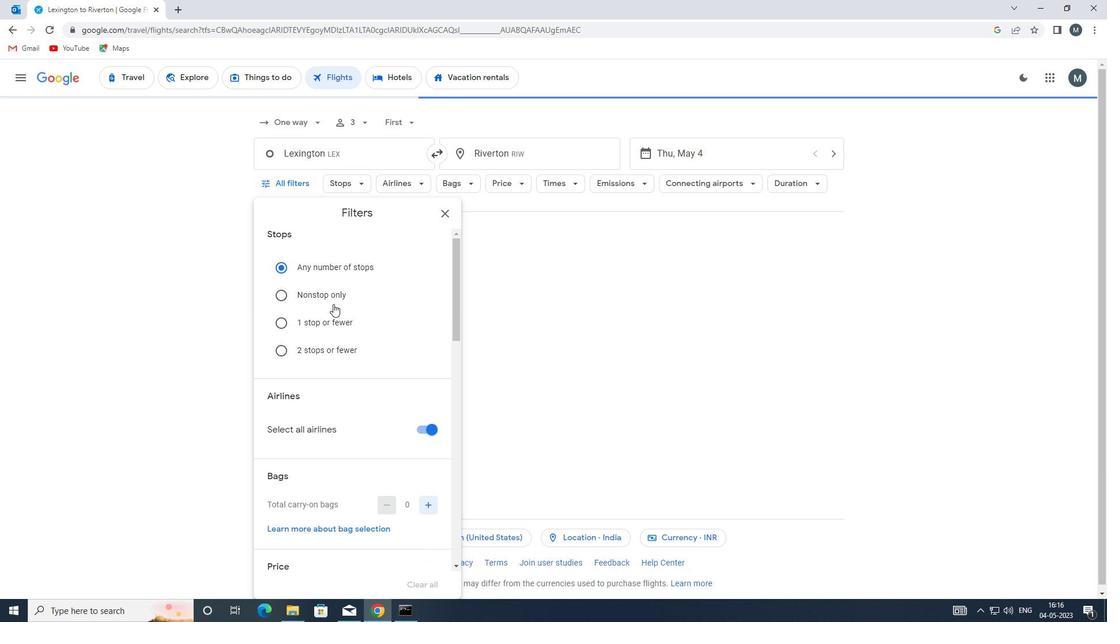 
Action: Mouse scrolled (335, 338) with delta (0, 0)
Screenshot: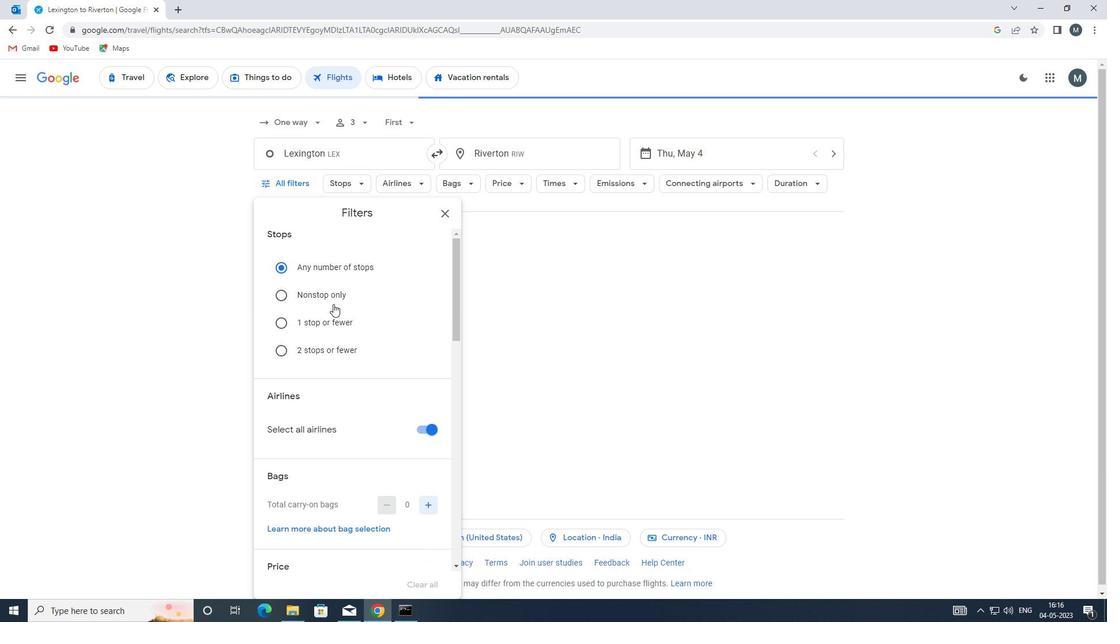
Action: Mouse moved to (425, 318)
Screenshot: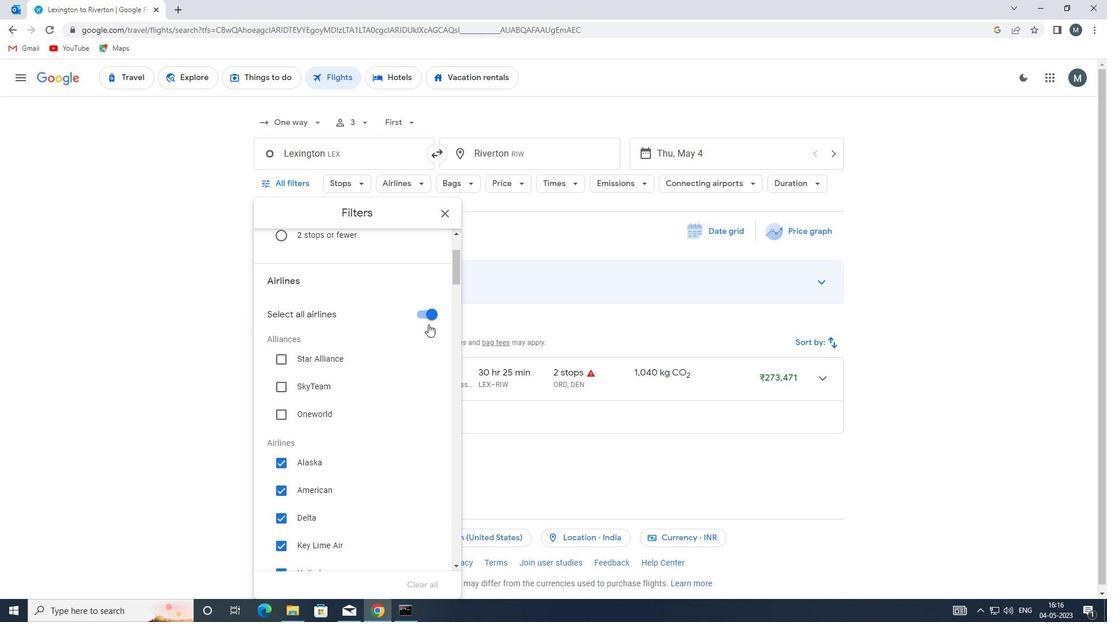 
Action: Mouse pressed left at (425, 318)
Screenshot: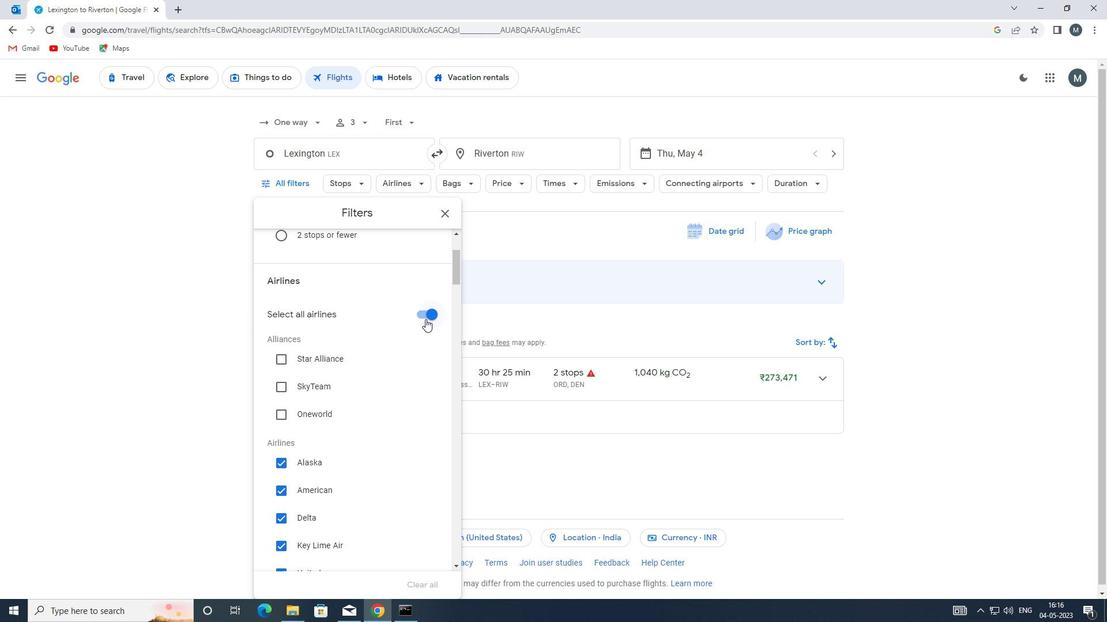 
Action: Mouse moved to (338, 378)
Screenshot: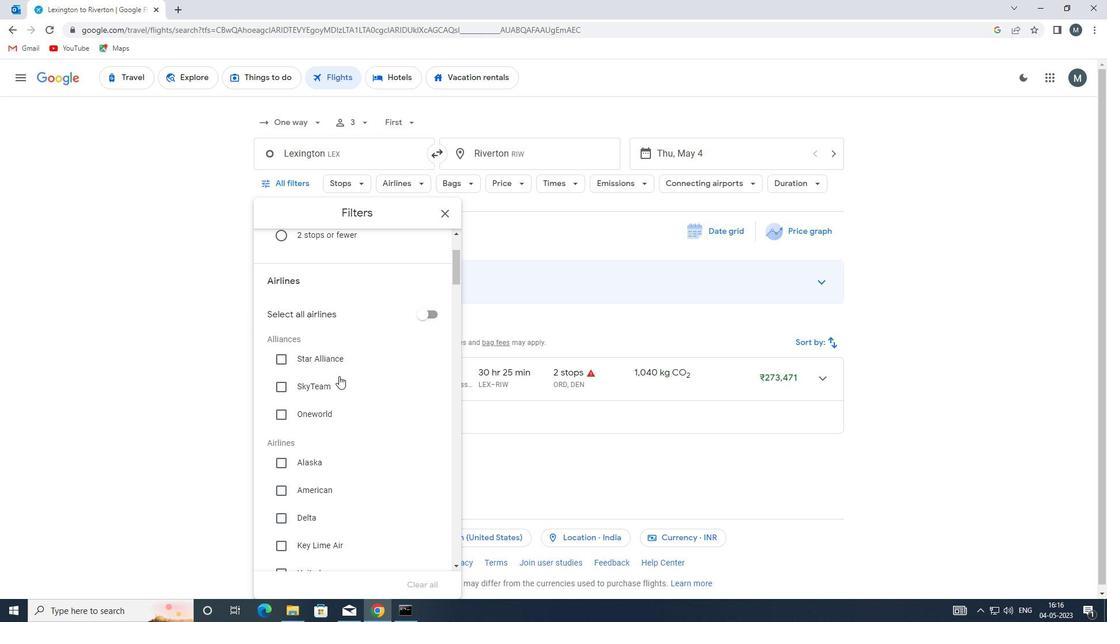
Action: Mouse scrolled (338, 378) with delta (0, 0)
Screenshot: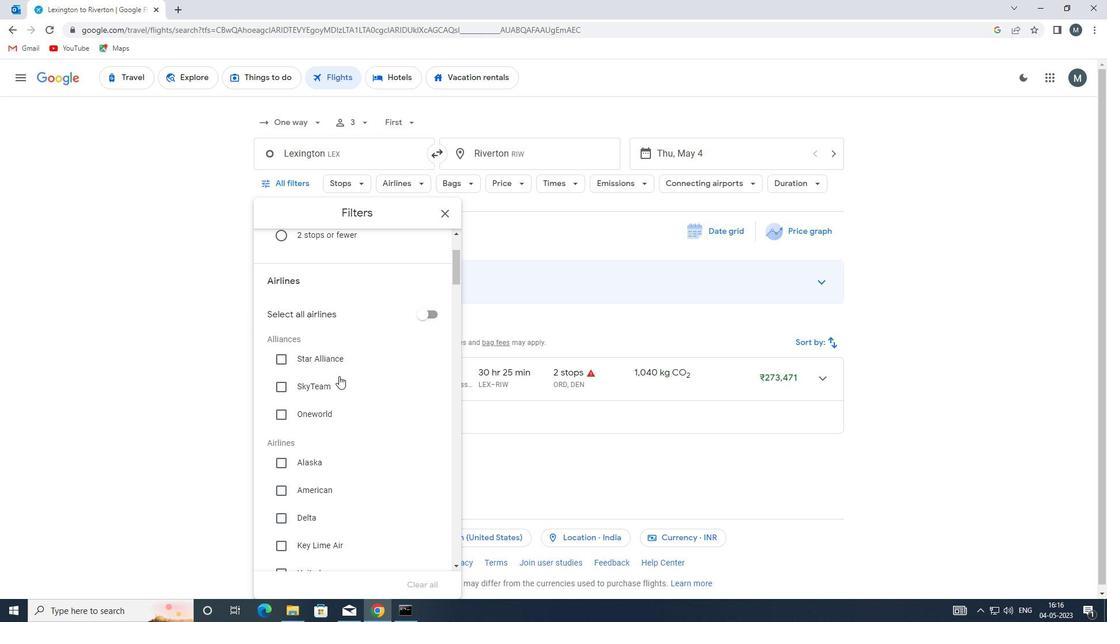 
Action: Mouse moved to (338, 380)
Screenshot: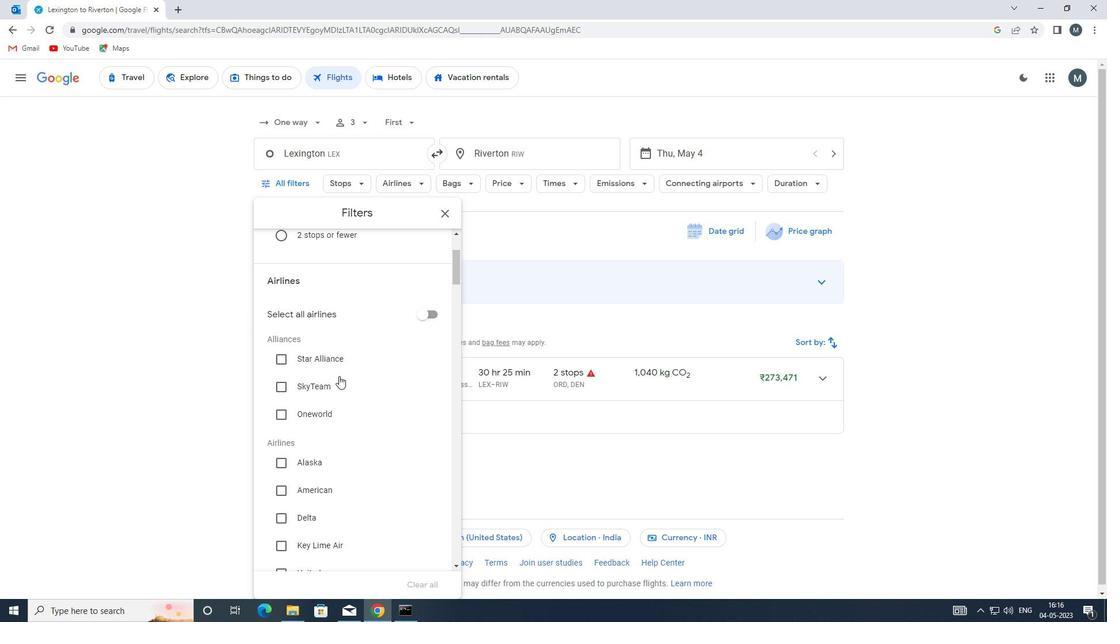 
Action: Mouse scrolled (338, 379) with delta (0, 0)
Screenshot: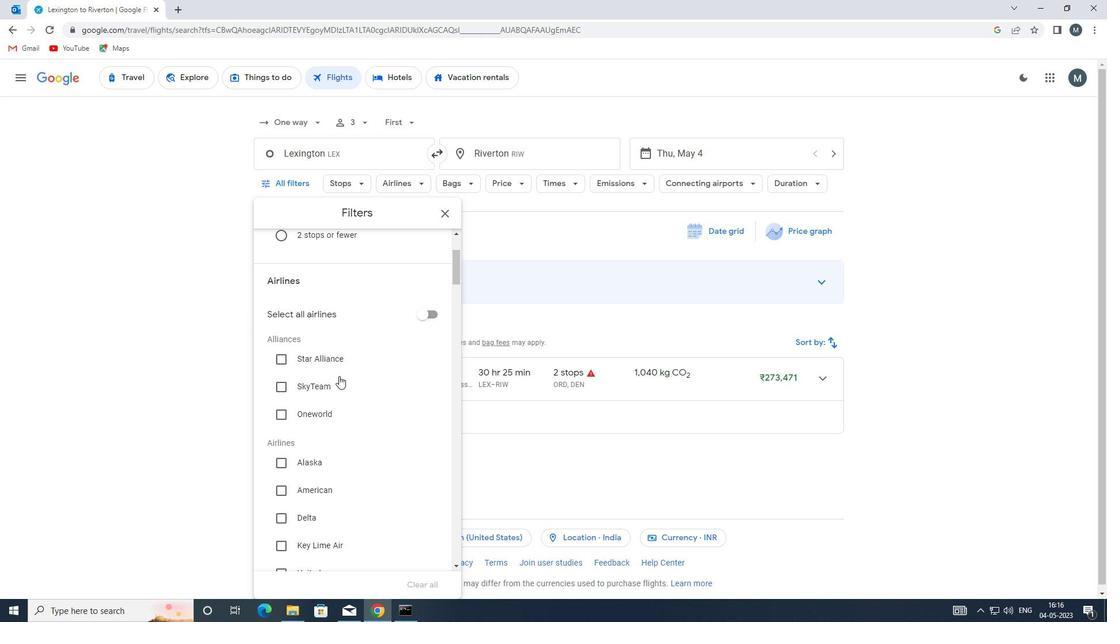 
Action: Mouse moved to (335, 438)
Screenshot: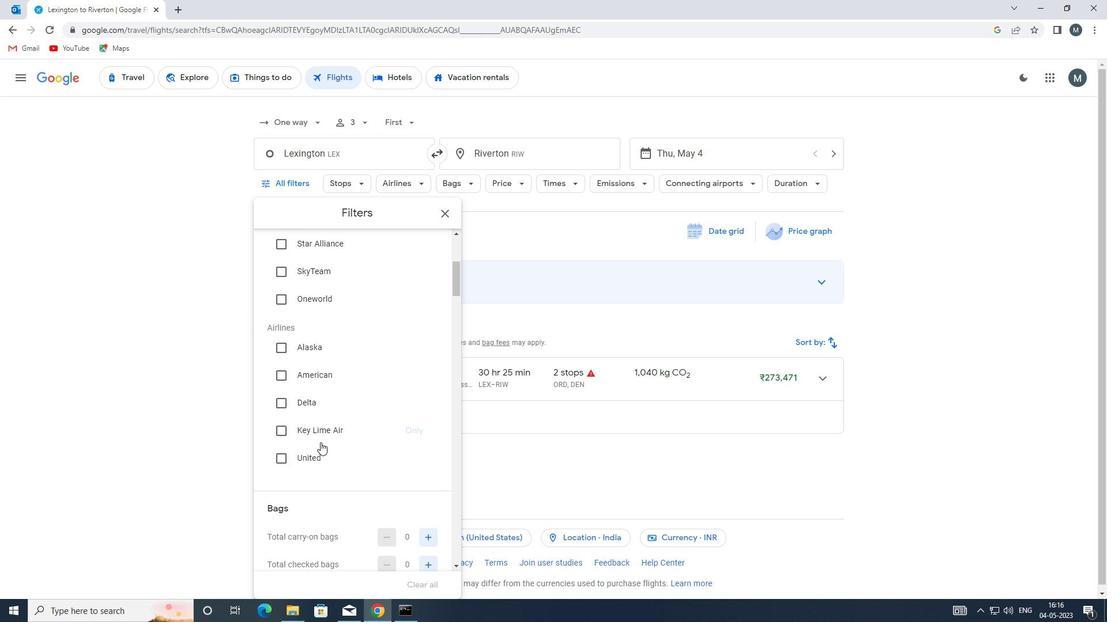 
Action: Mouse scrolled (335, 438) with delta (0, 0)
Screenshot: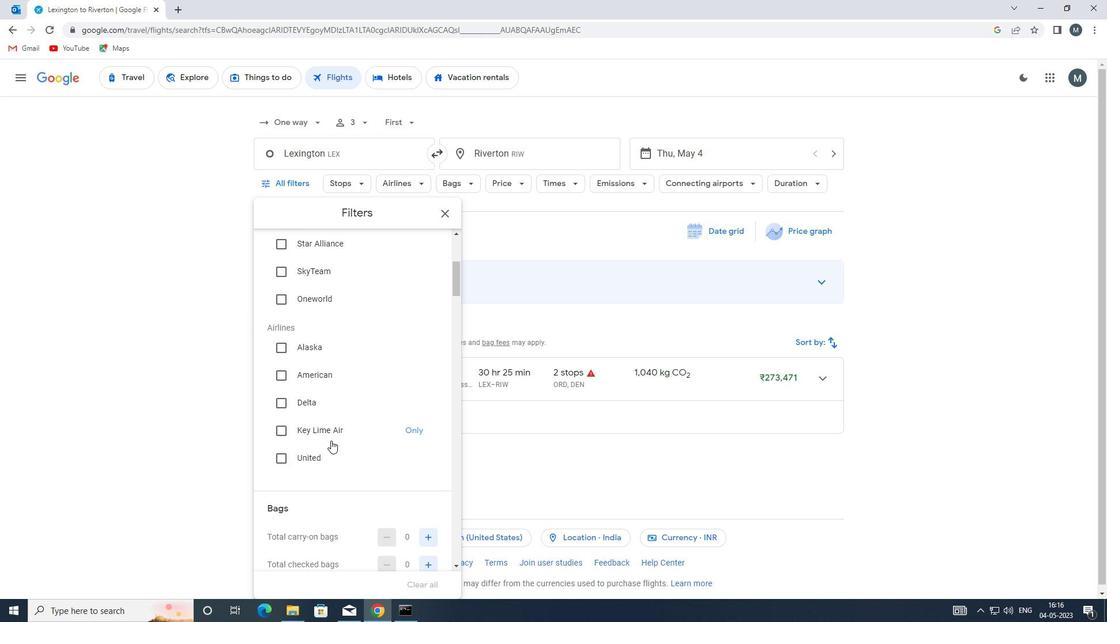 
Action: Mouse scrolled (335, 438) with delta (0, 0)
Screenshot: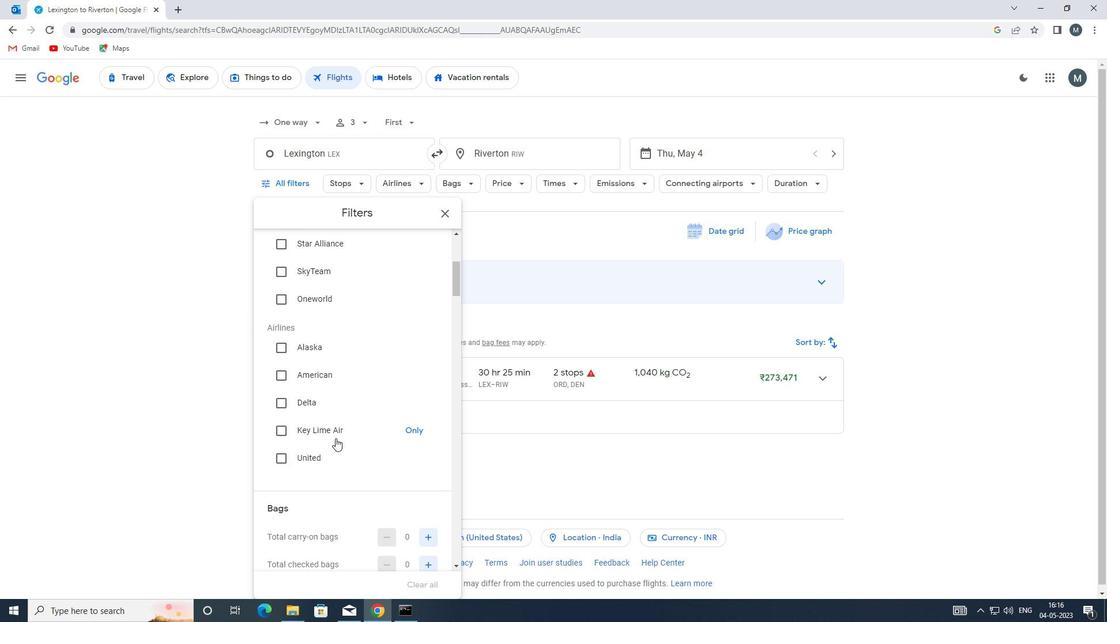 
Action: Mouse moved to (430, 423)
Screenshot: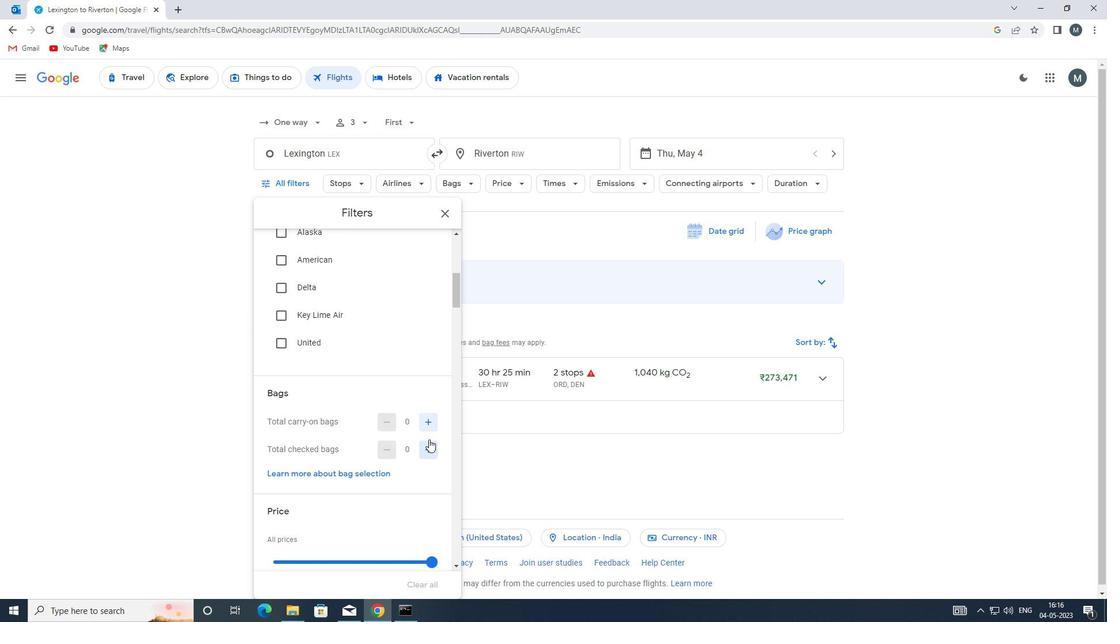 
Action: Mouse pressed left at (430, 423)
Screenshot: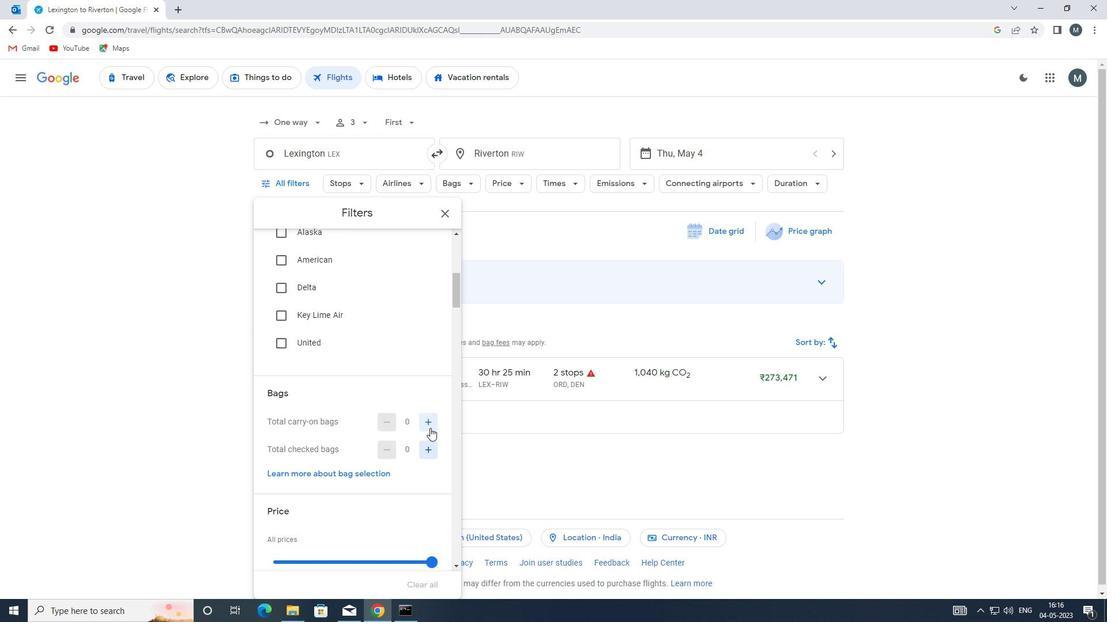 
Action: Mouse moved to (359, 422)
Screenshot: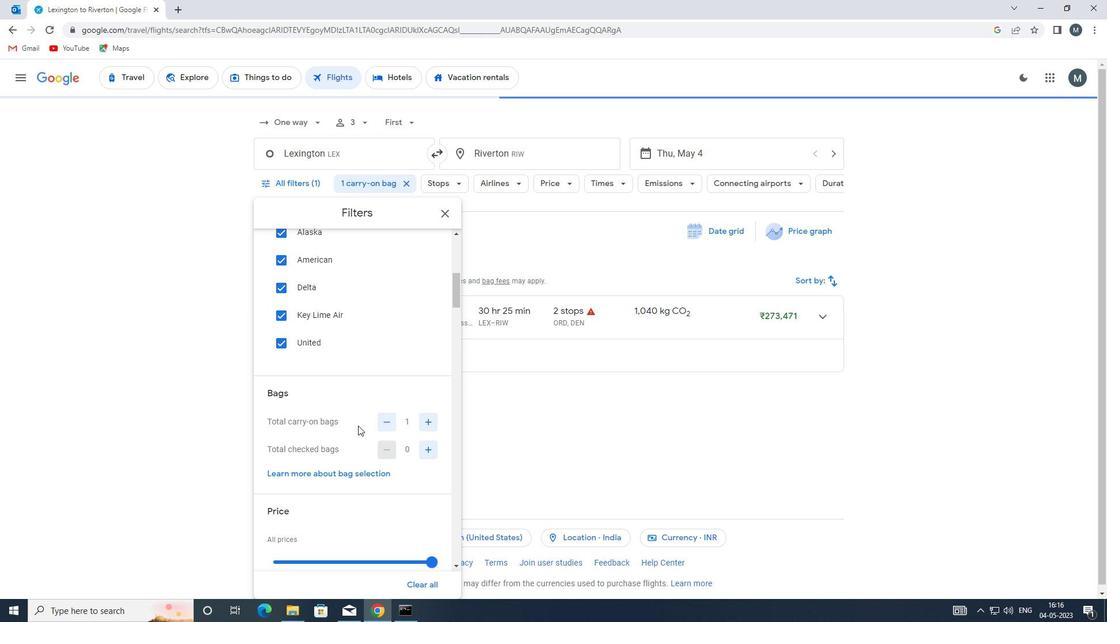 
Action: Mouse scrolled (359, 422) with delta (0, 0)
Screenshot: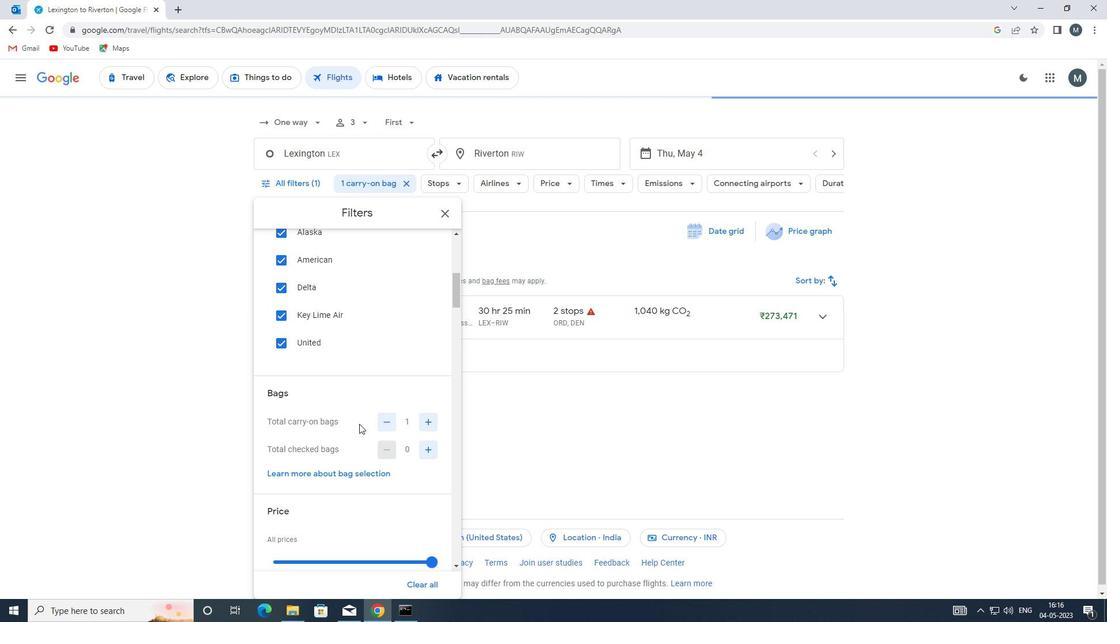
Action: Mouse scrolled (359, 422) with delta (0, 0)
Screenshot: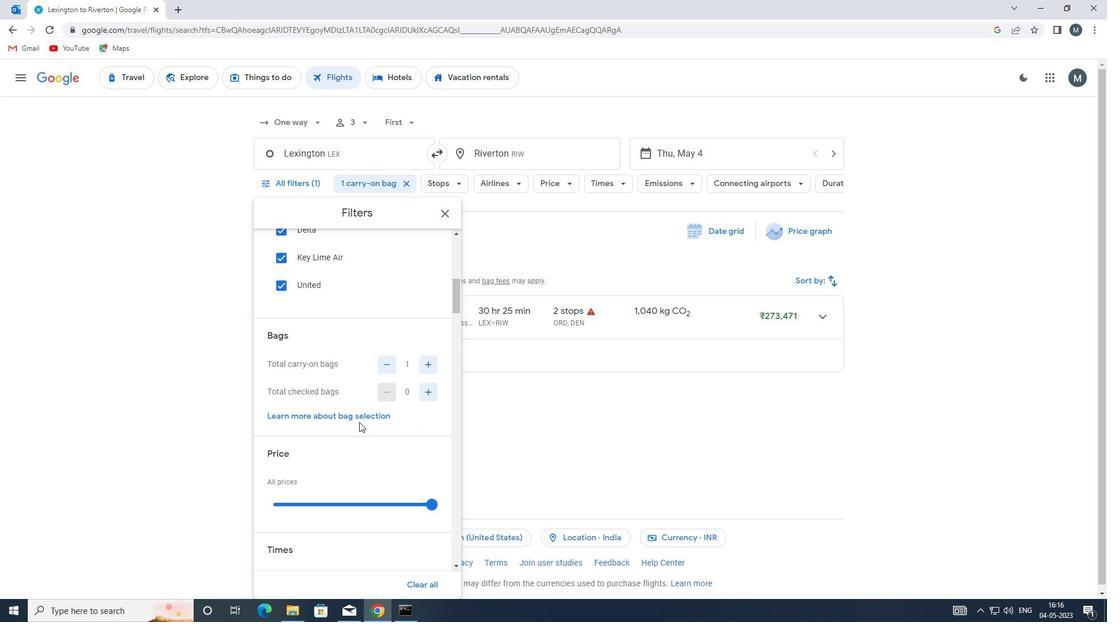 
Action: Mouse moved to (358, 422)
Screenshot: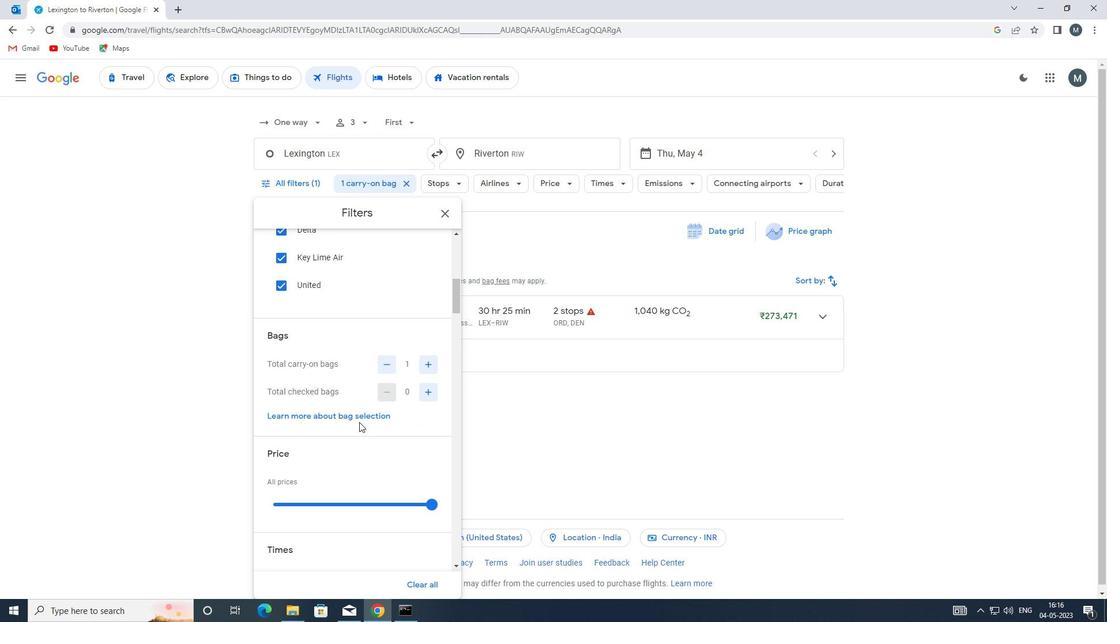 
Action: Mouse scrolled (358, 422) with delta (0, 0)
Screenshot: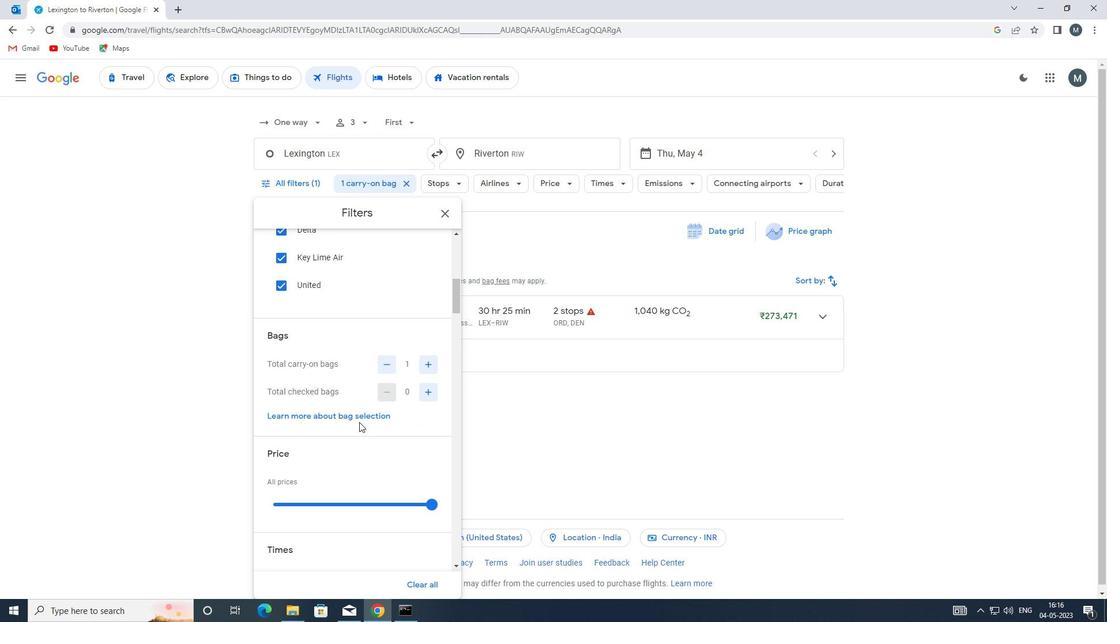 
Action: Mouse moved to (348, 389)
Screenshot: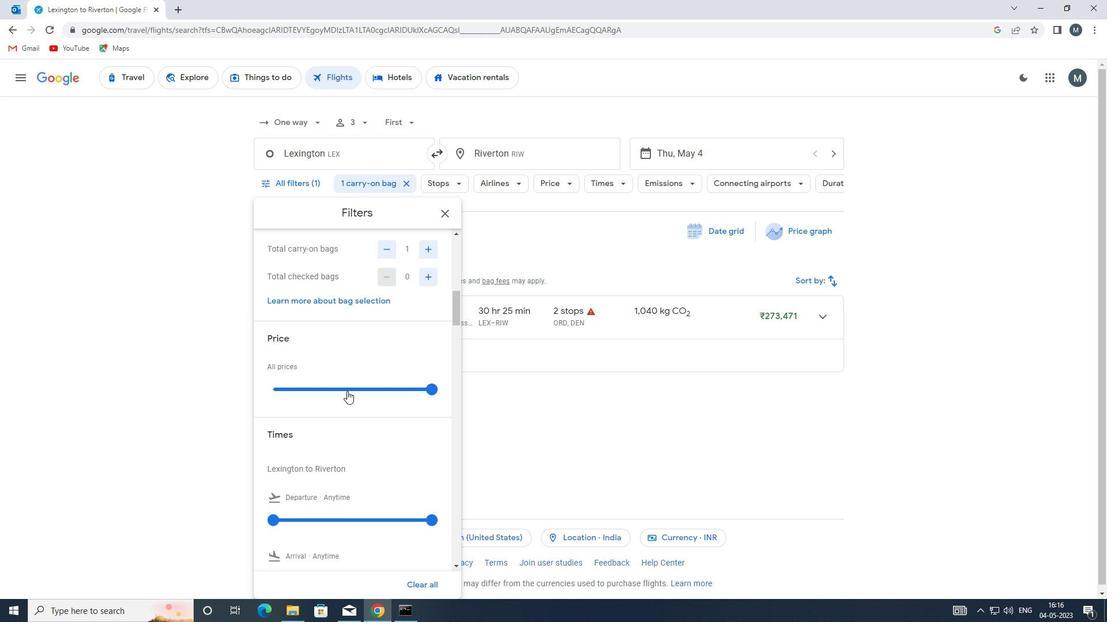 
Action: Mouse pressed left at (348, 389)
Screenshot: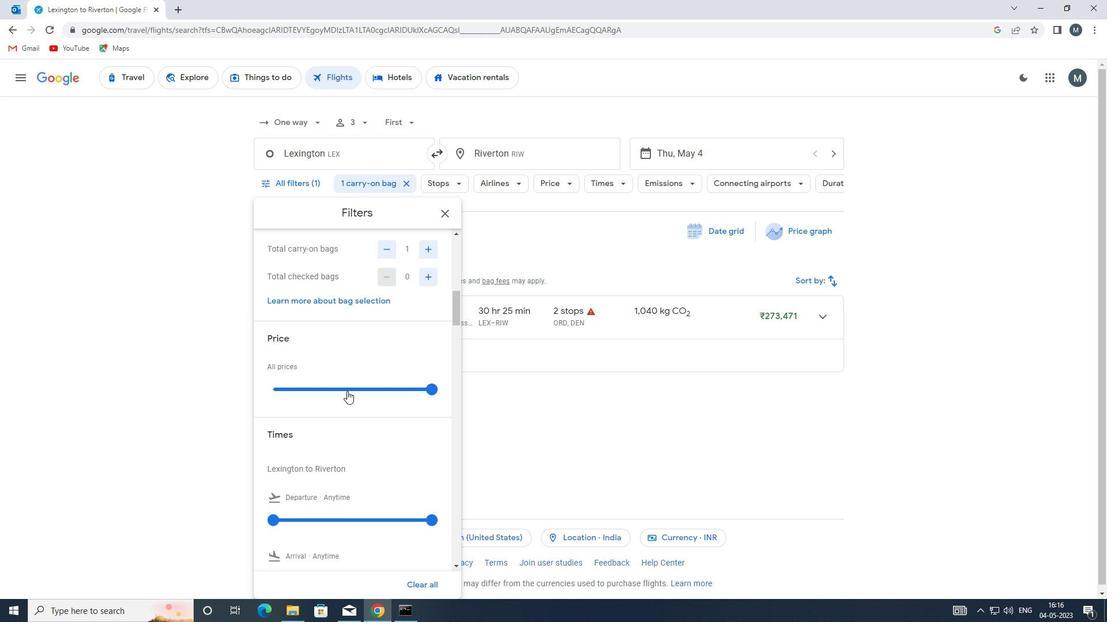 
Action: Mouse moved to (348, 389)
Screenshot: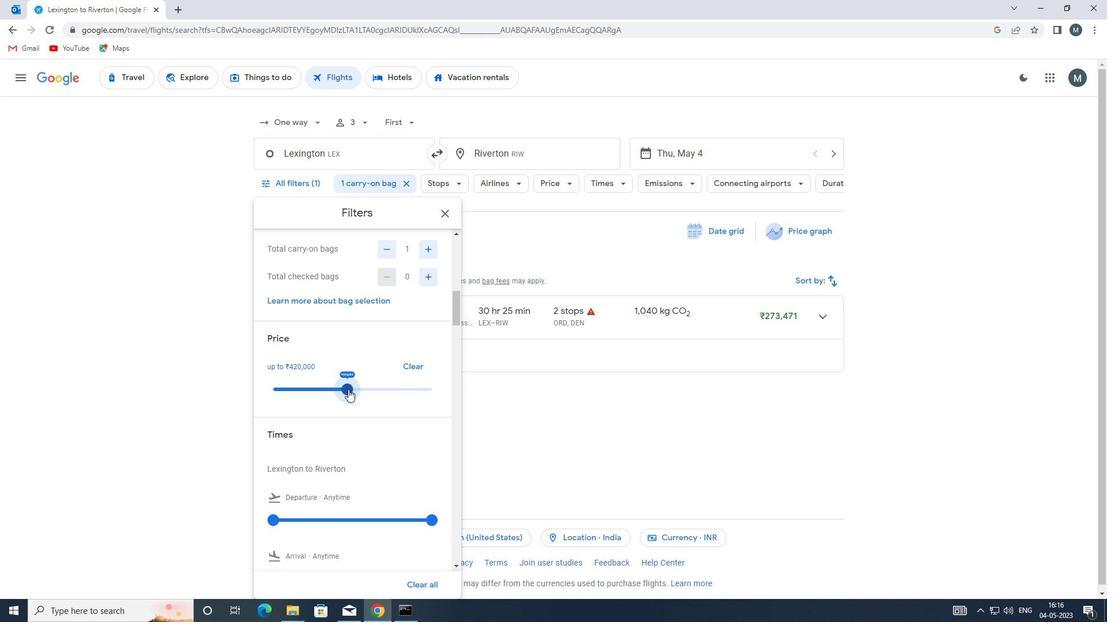 
Action: Mouse pressed left at (348, 389)
Screenshot: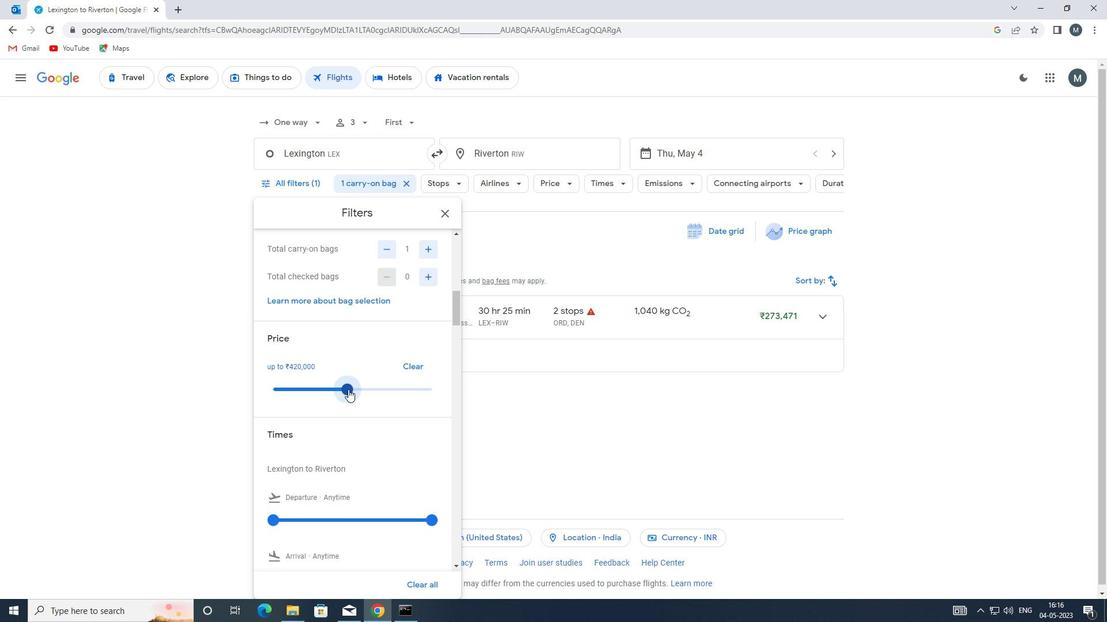 
Action: Mouse moved to (347, 382)
Screenshot: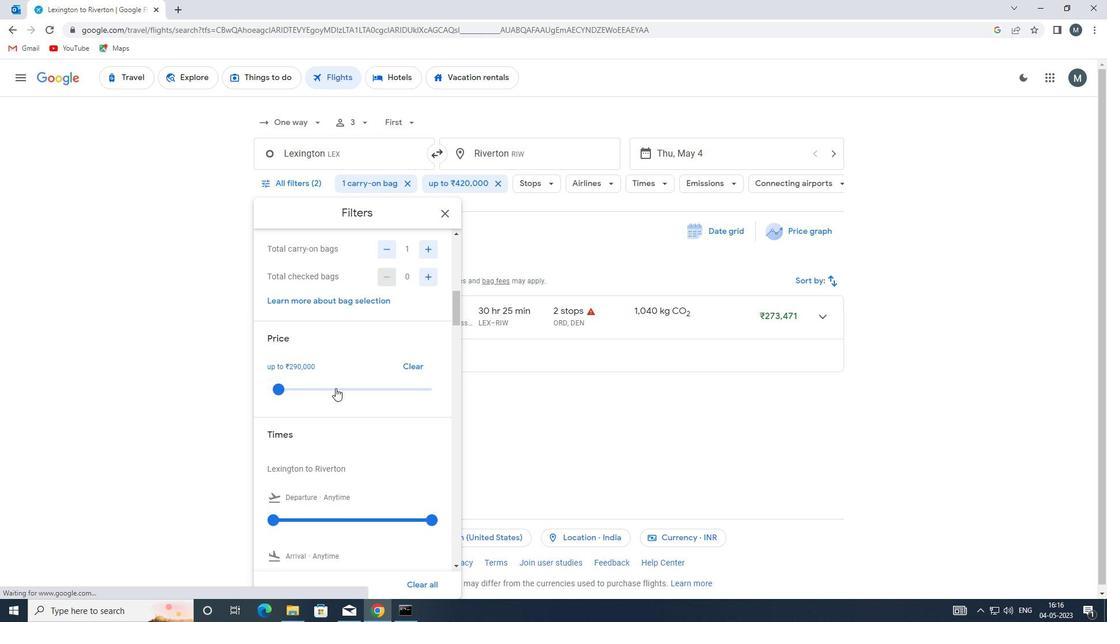 
Action: Mouse scrolled (347, 381) with delta (0, 0)
Screenshot: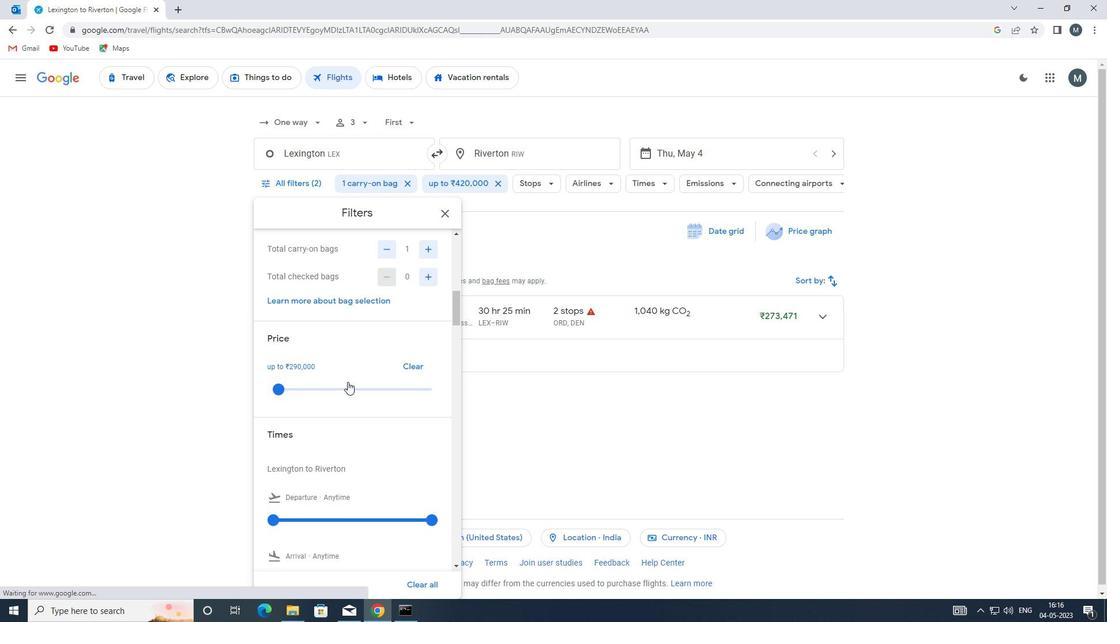 
Action: Mouse scrolled (347, 381) with delta (0, 0)
Screenshot: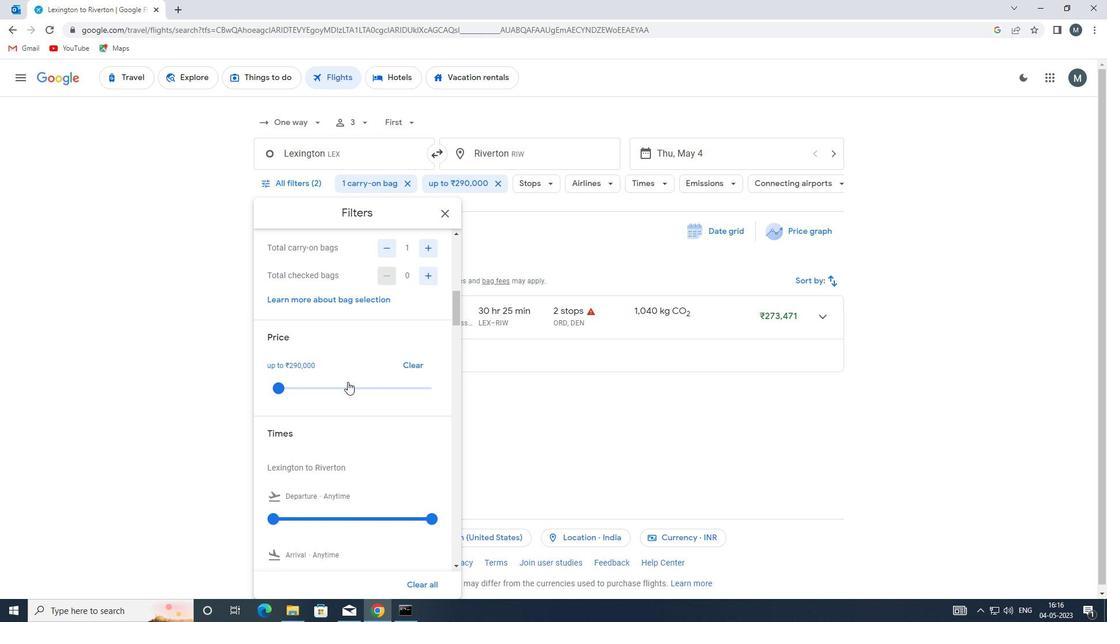 
Action: Mouse scrolled (347, 381) with delta (0, 0)
Screenshot: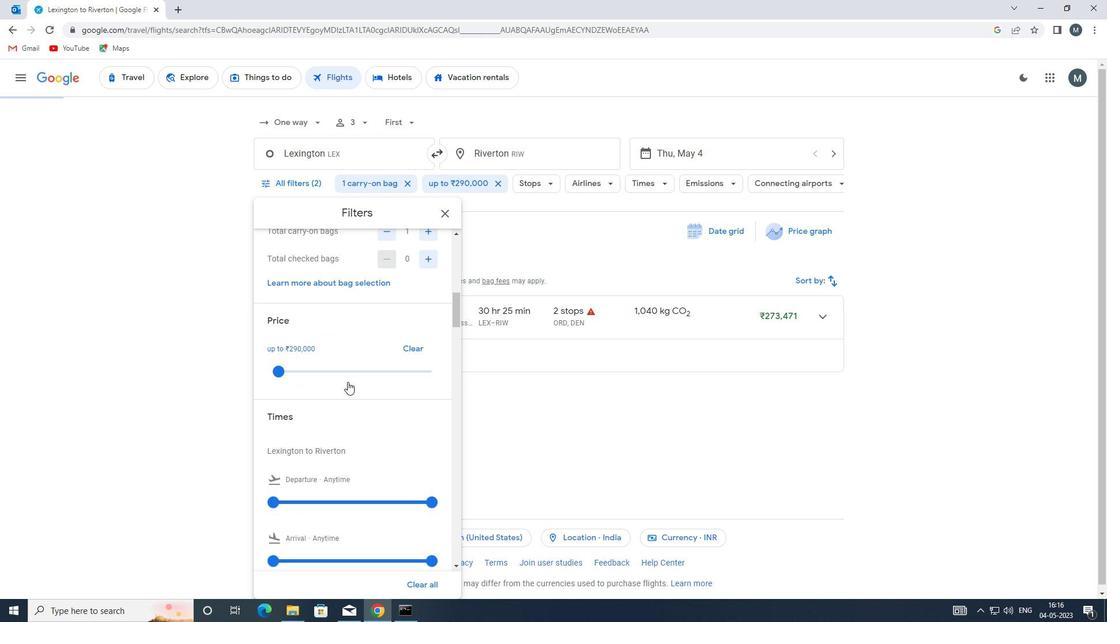 
Action: Mouse moved to (277, 350)
Screenshot: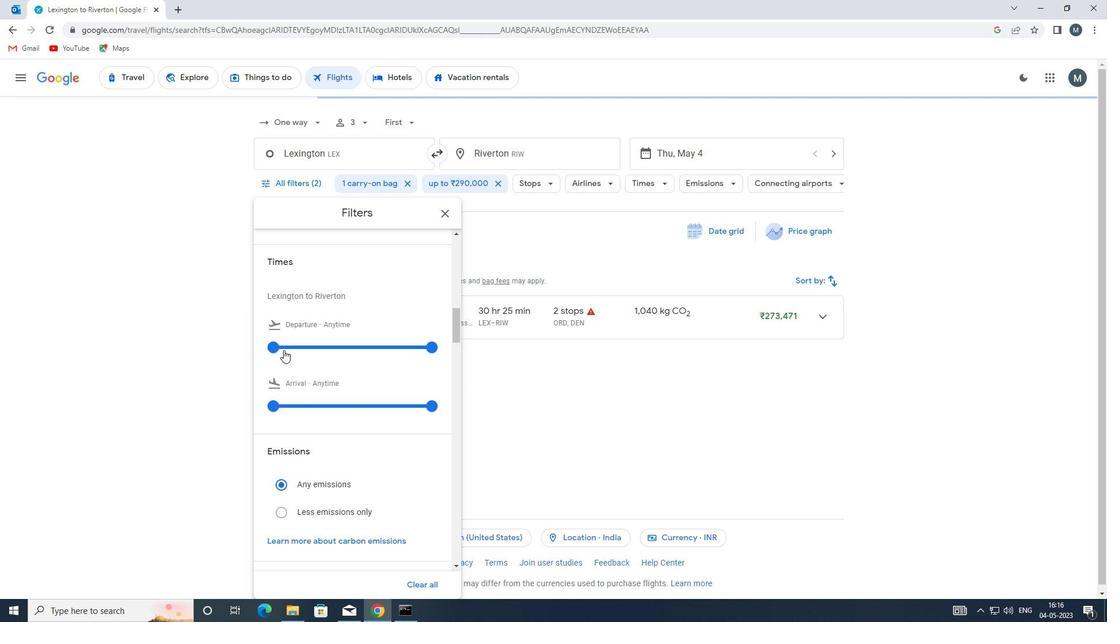 
Action: Mouse pressed left at (277, 350)
Screenshot: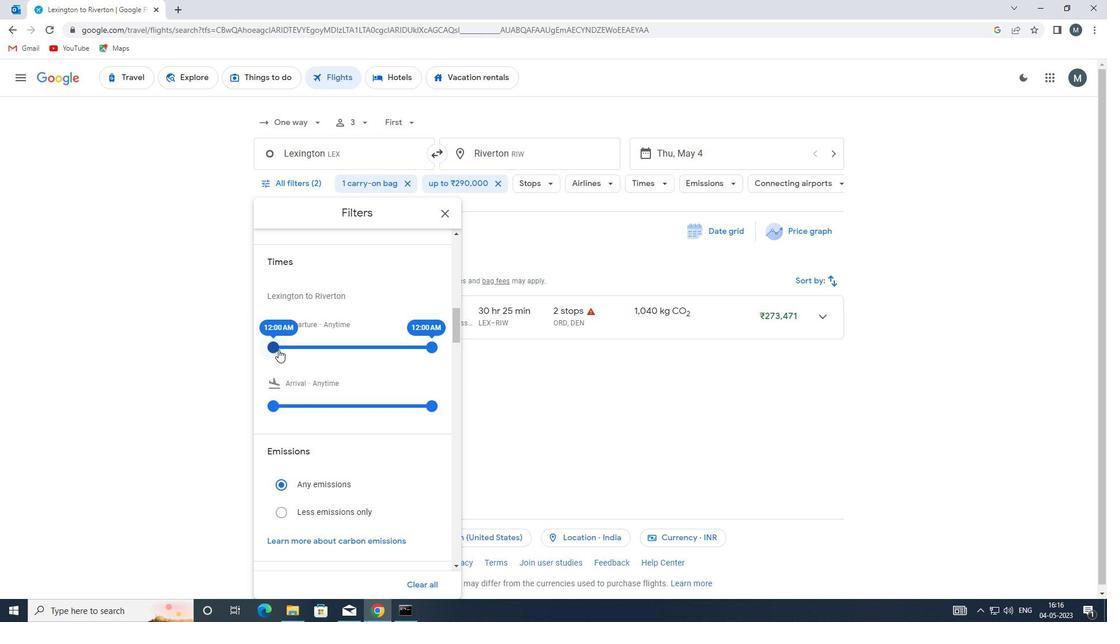
Action: Mouse moved to (426, 349)
Screenshot: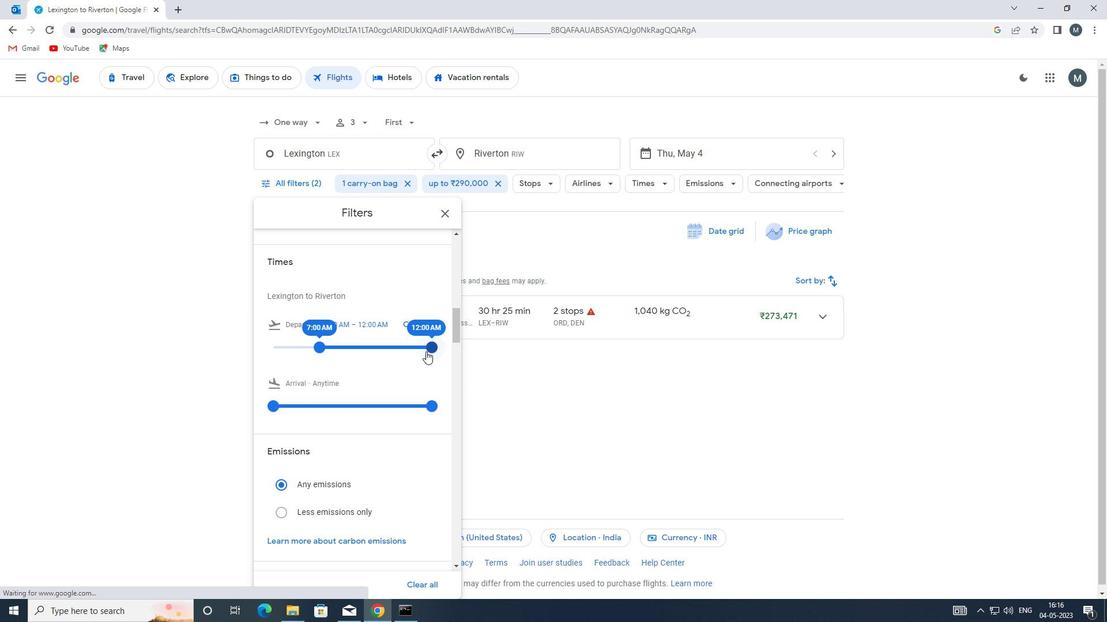 
Action: Mouse pressed left at (426, 349)
Screenshot: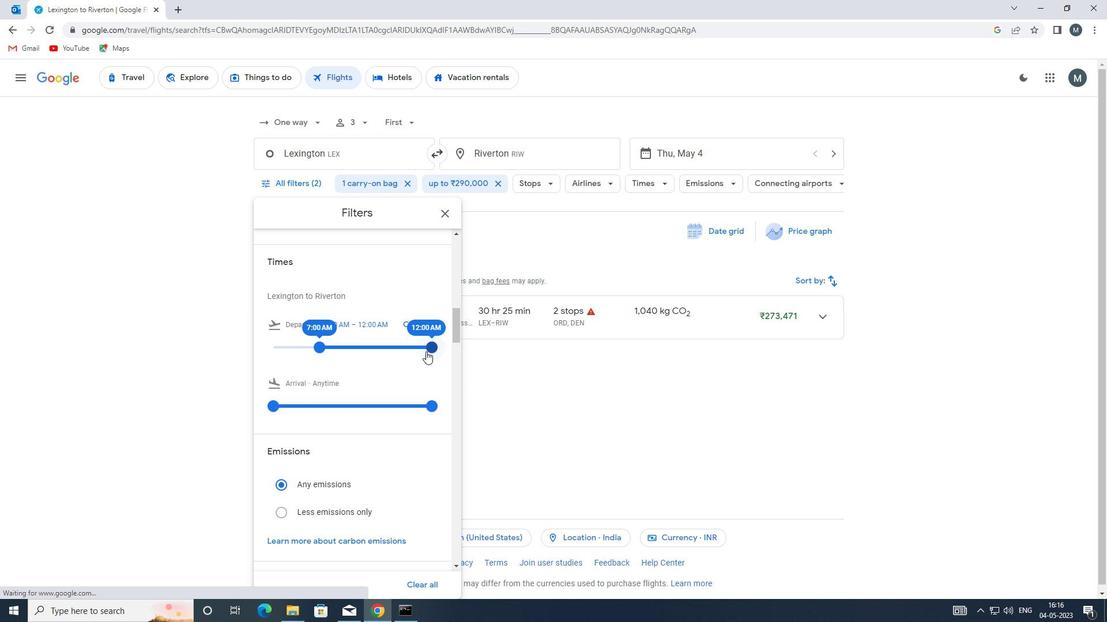 
Action: Mouse moved to (326, 349)
Screenshot: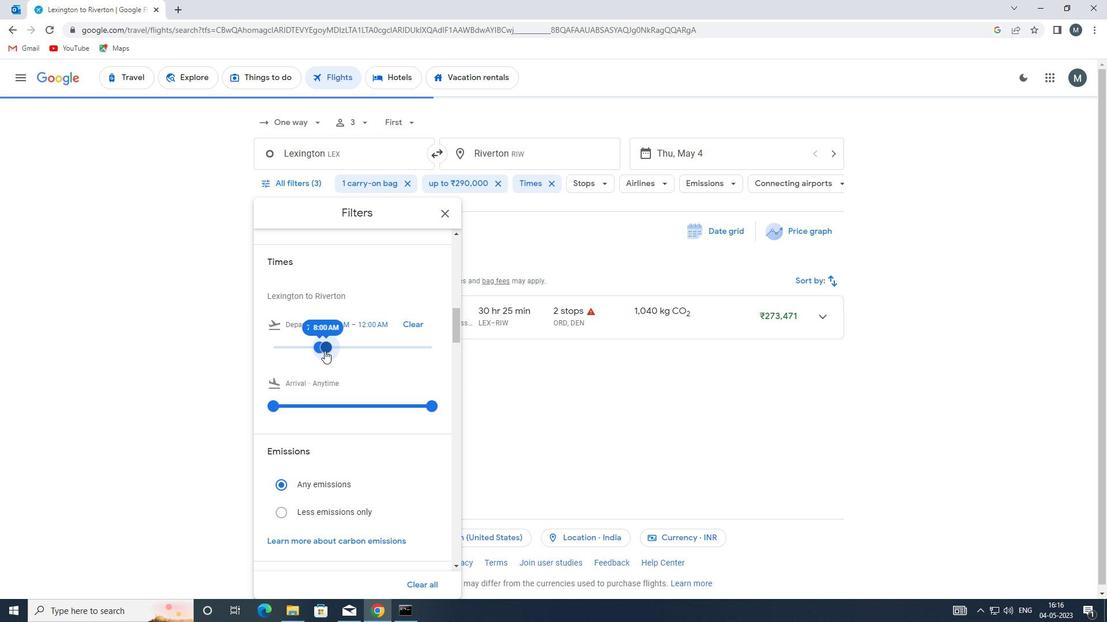 
Action: Mouse scrolled (326, 348) with delta (0, 0)
Screenshot: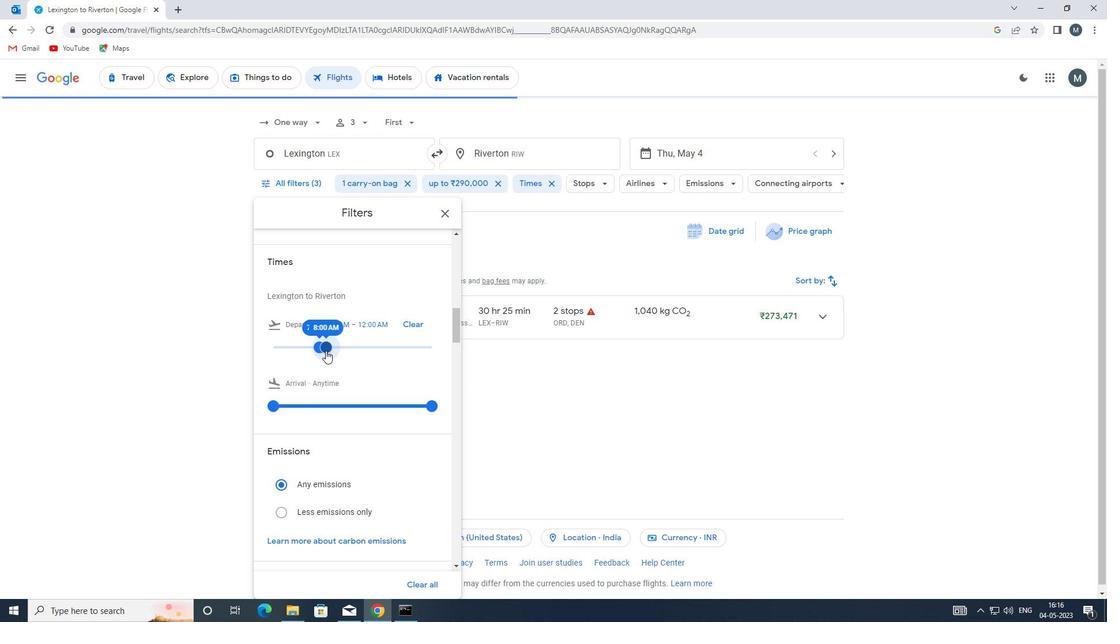 
Action: Mouse scrolled (326, 348) with delta (0, 0)
Screenshot: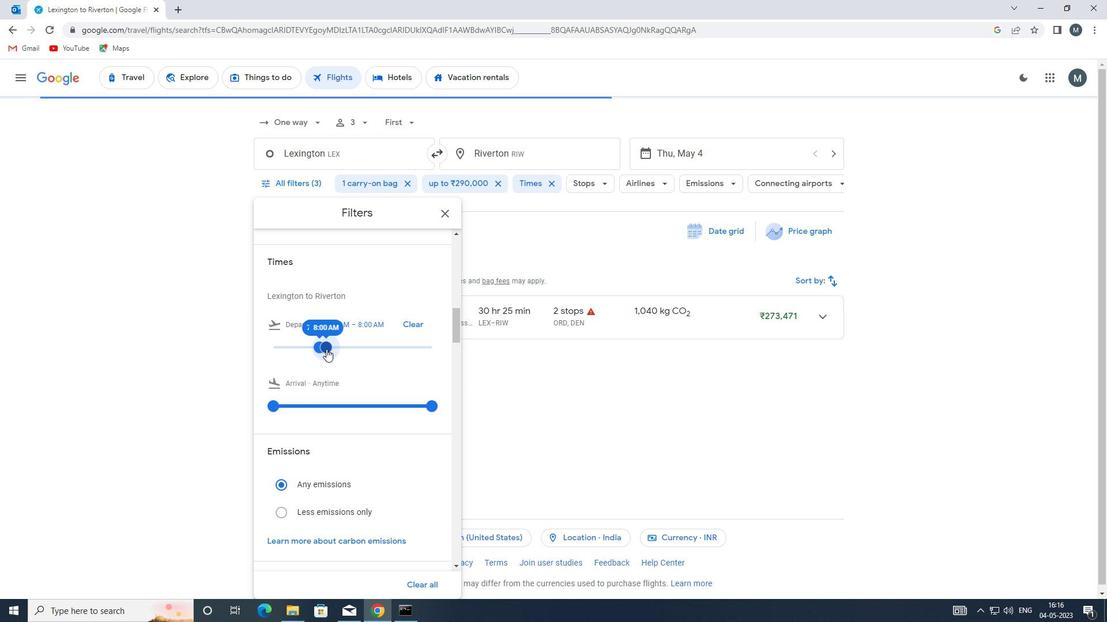 
Action: Mouse moved to (440, 212)
Screenshot: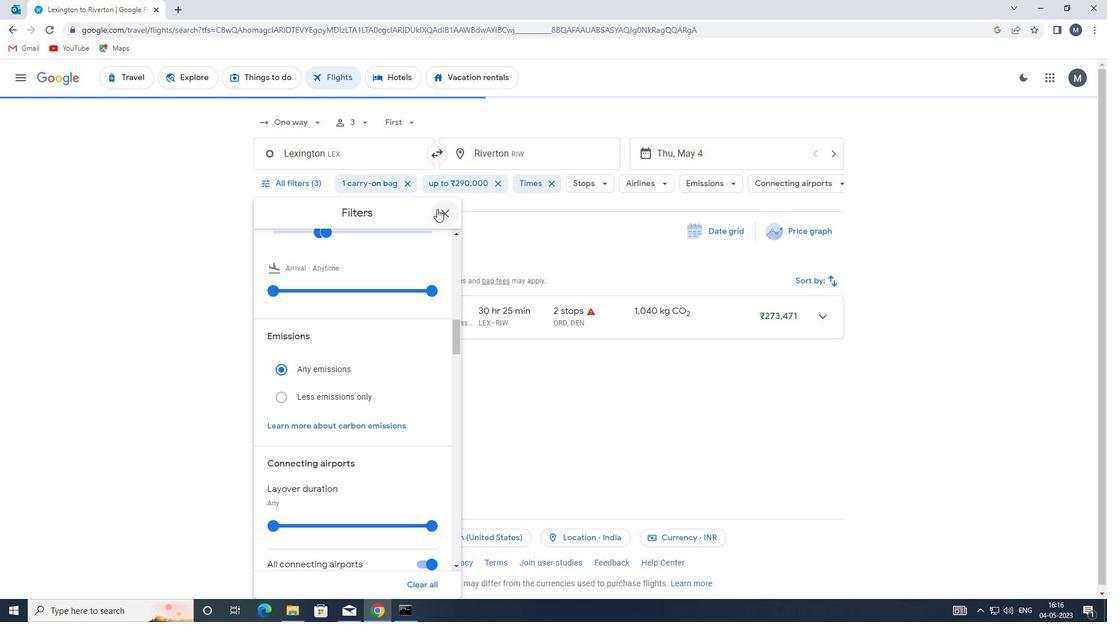 
Action: Mouse pressed left at (440, 212)
Screenshot: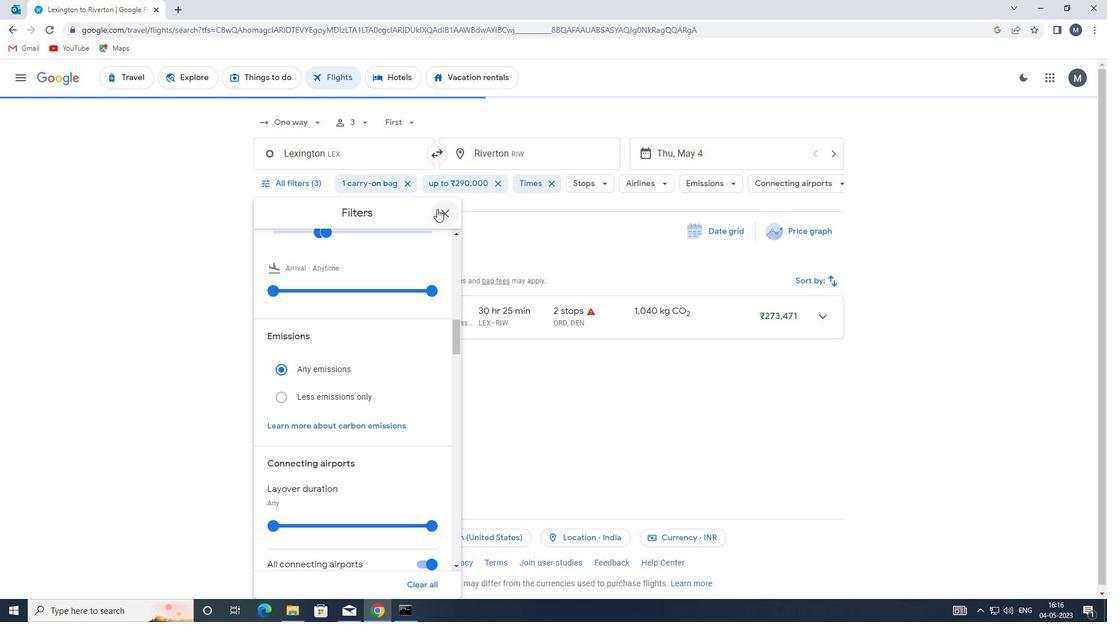 
Action: Mouse moved to (441, 224)
Screenshot: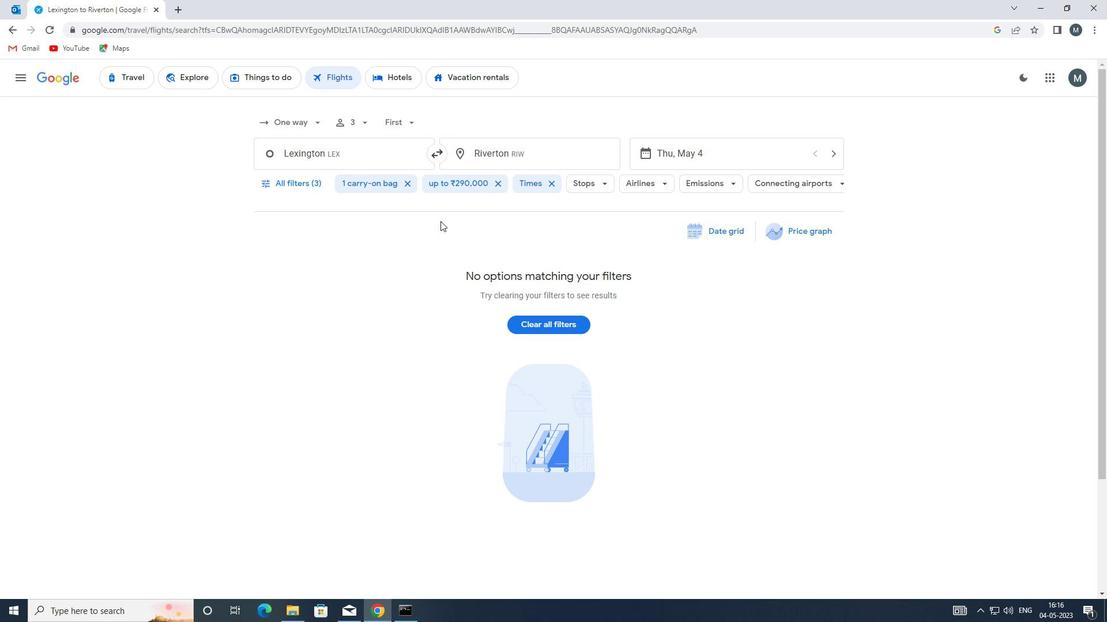 
